 Task: Use the formula "LOWER" in spreadsheet "Project portfolio".
Action: Mouse moved to (668, 80)
Screenshot: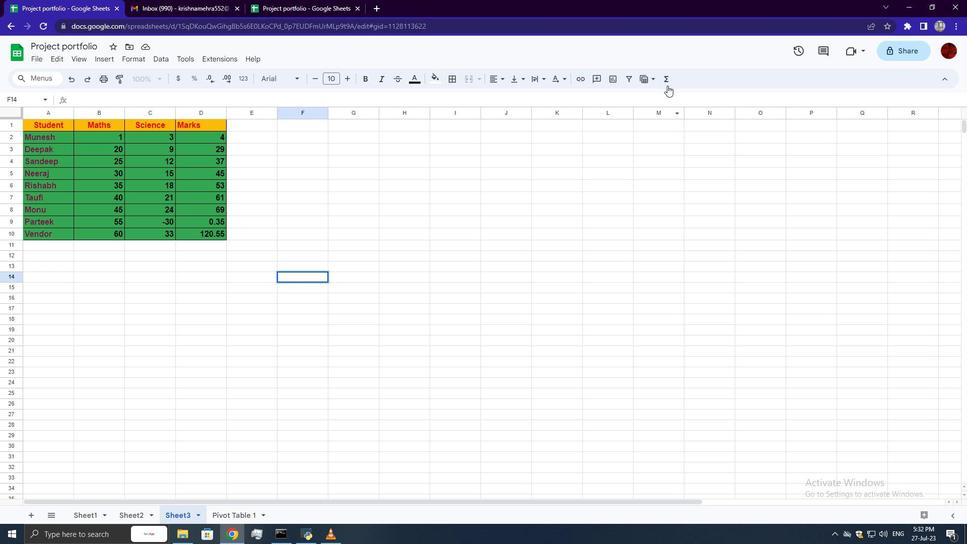 
Action: Mouse pressed left at (668, 80)
Screenshot: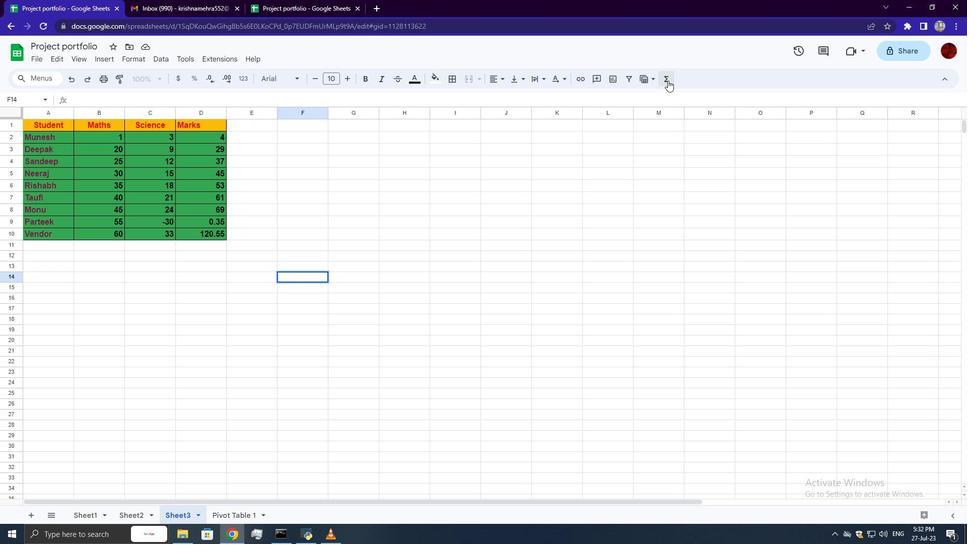 
Action: Mouse moved to (818, 190)
Screenshot: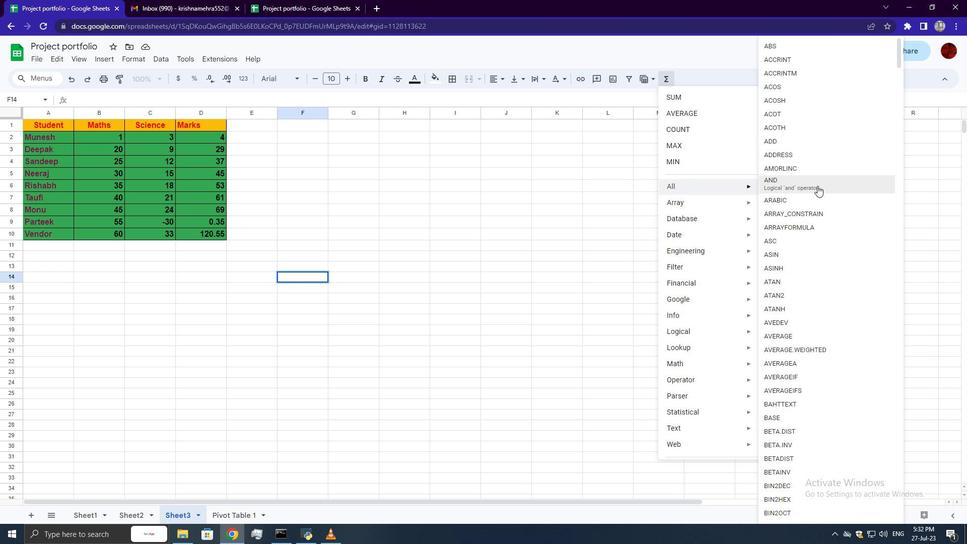 
Action: Mouse scrolled (818, 189) with delta (0, 0)
Screenshot: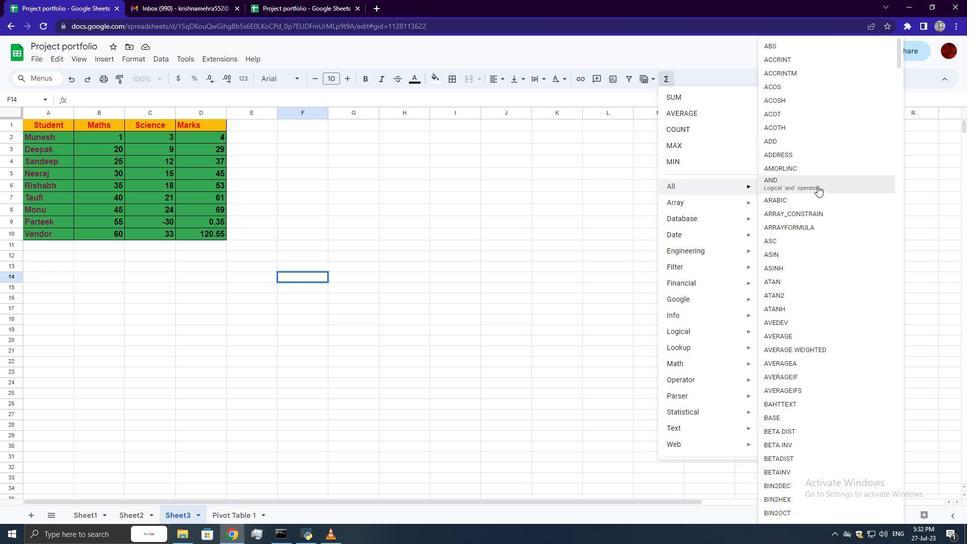 
Action: Mouse moved to (818, 193)
Screenshot: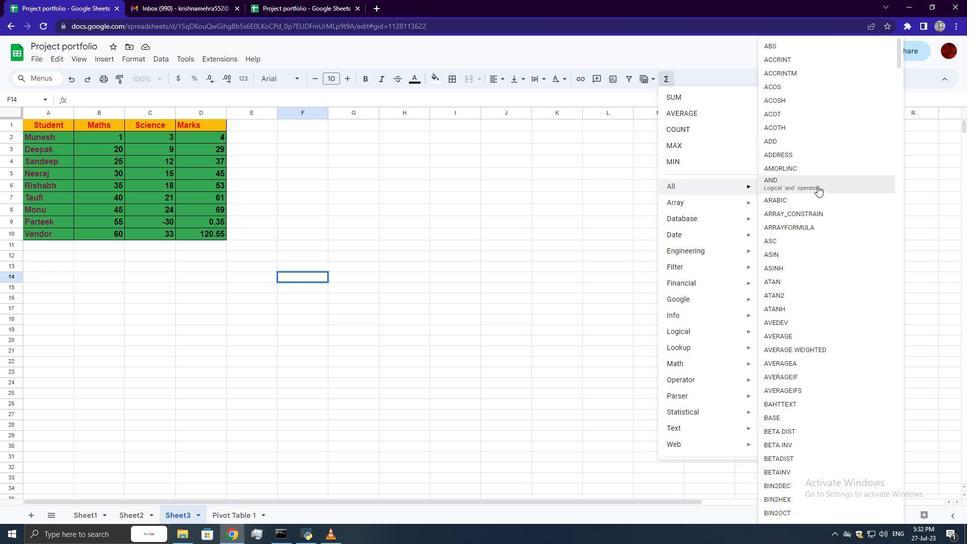 
Action: Mouse scrolled (818, 193) with delta (0, 0)
Screenshot: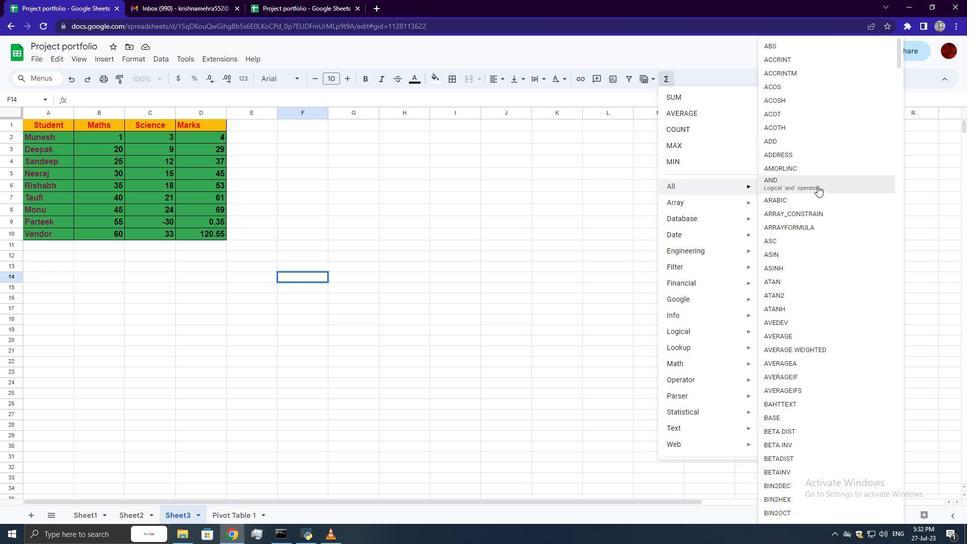 
Action: Mouse scrolled (818, 193) with delta (0, 0)
Screenshot: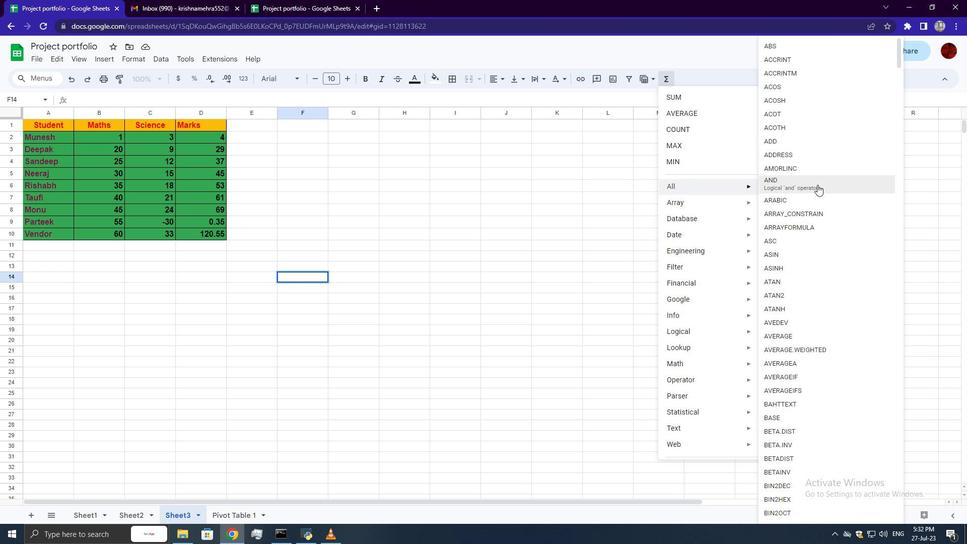 
Action: Mouse scrolled (818, 193) with delta (0, 0)
Screenshot: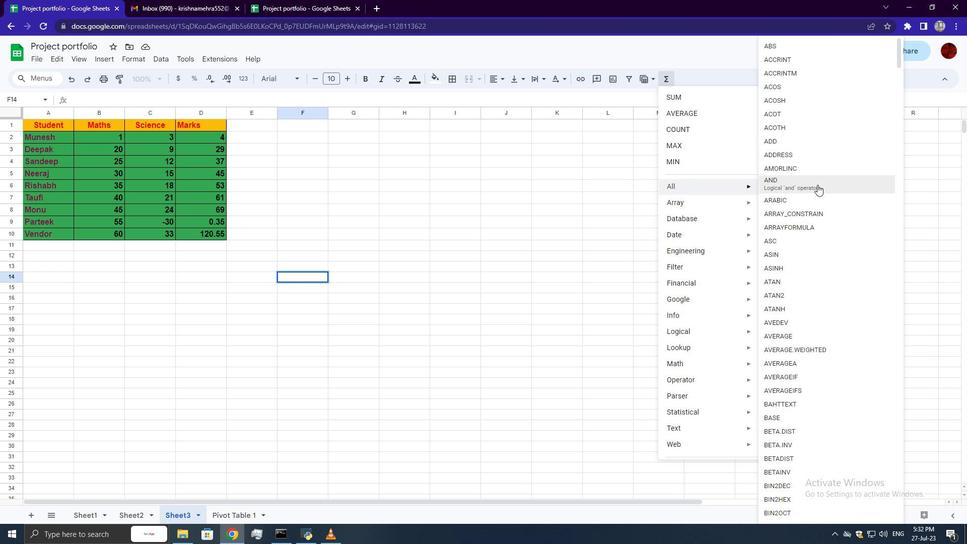 
Action: Mouse scrolled (818, 193) with delta (0, 0)
Screenshot: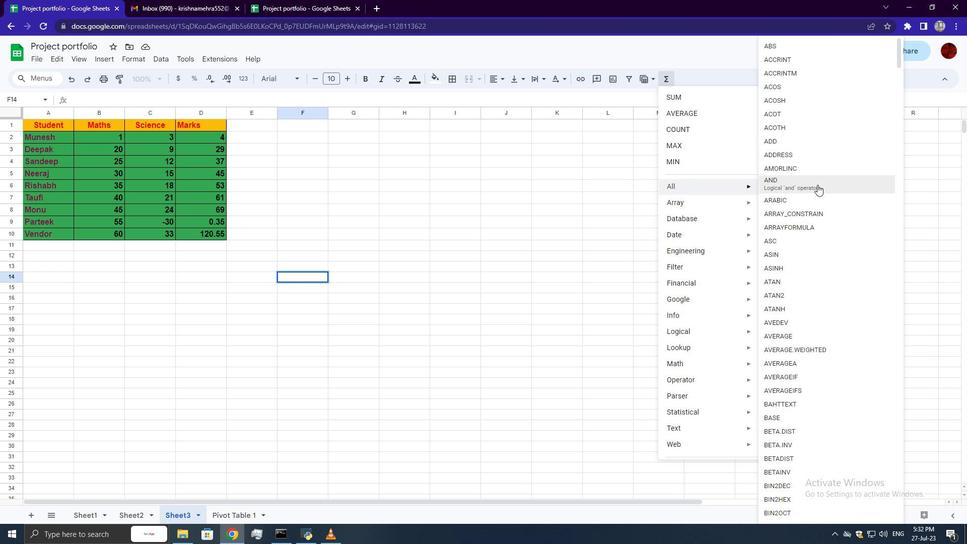 
Action: Mouse moved to (818, 194)
Screenshot: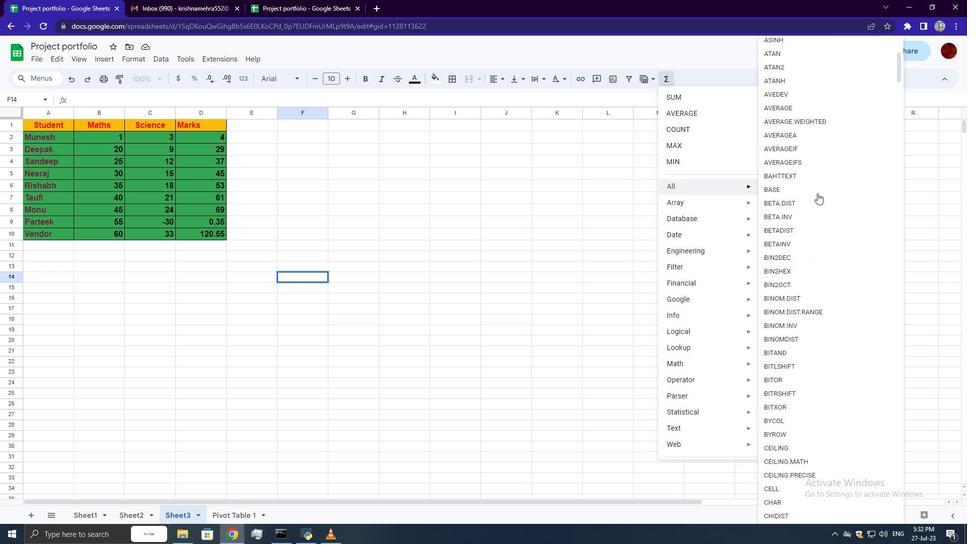 
Action: Mouse scrolled (818, 194) with delta (0, 0)
Screenshot: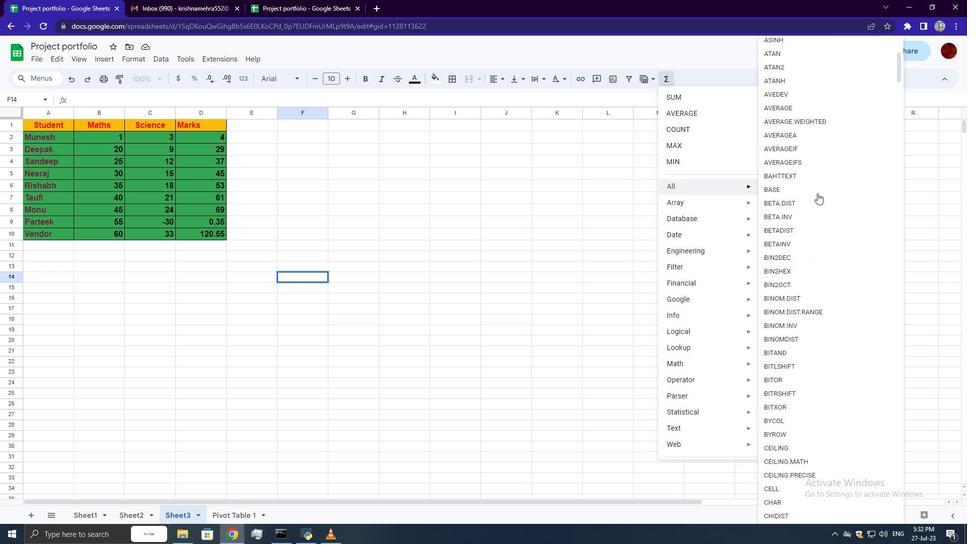 
Action: Mouse scrolled (818, 194) with delta (0, 0)
Screenshot: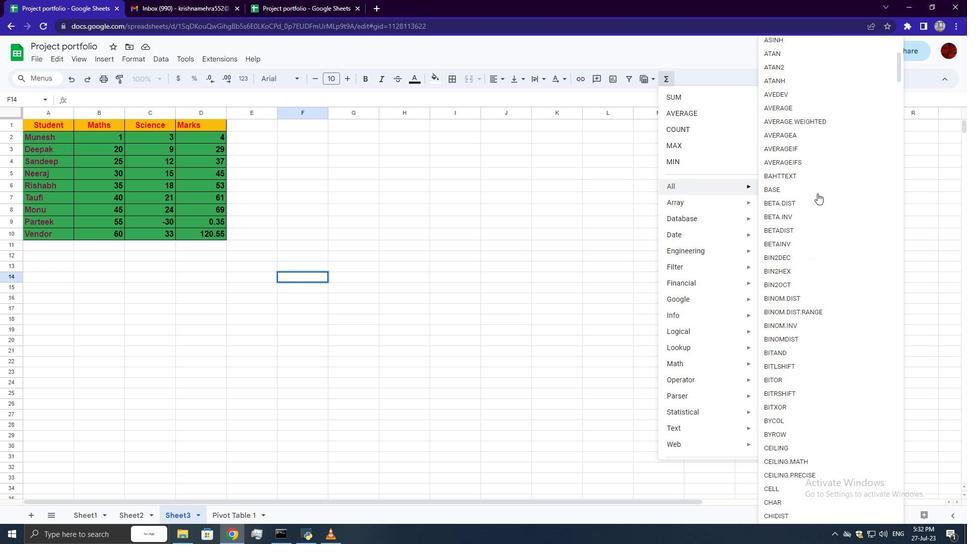 
Action: Mouse scrolled (818, 194) with delta (0, 0)
Screenshot: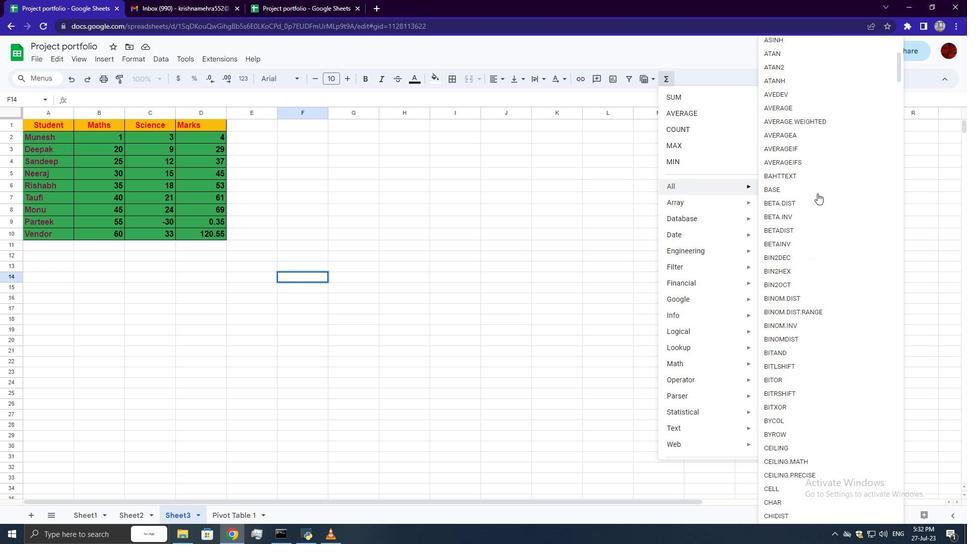 
Action: Mouse scrolled (818, 194) with delta (0, 0)
Screenshot: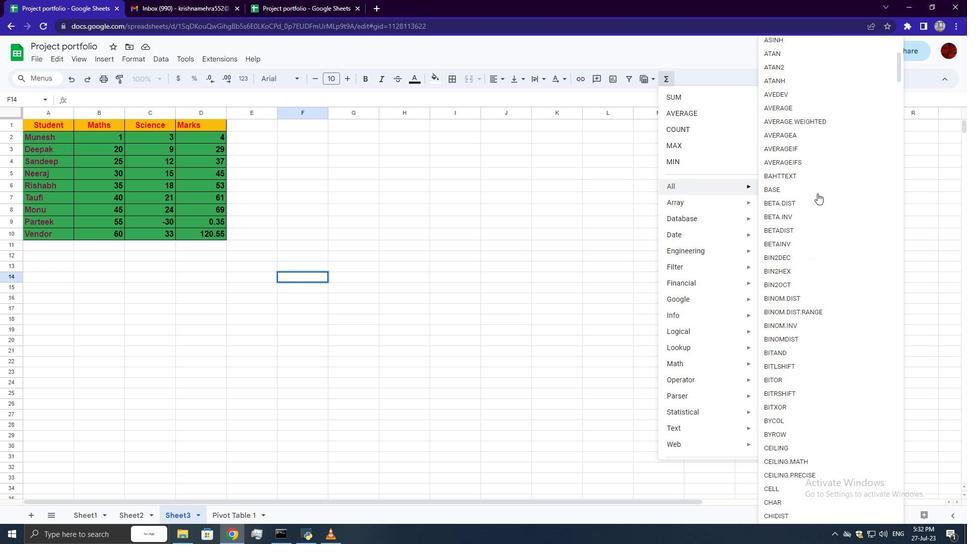 
Action: Mouse scrolled (818, 194) with delta (0, 0)
Screenshot: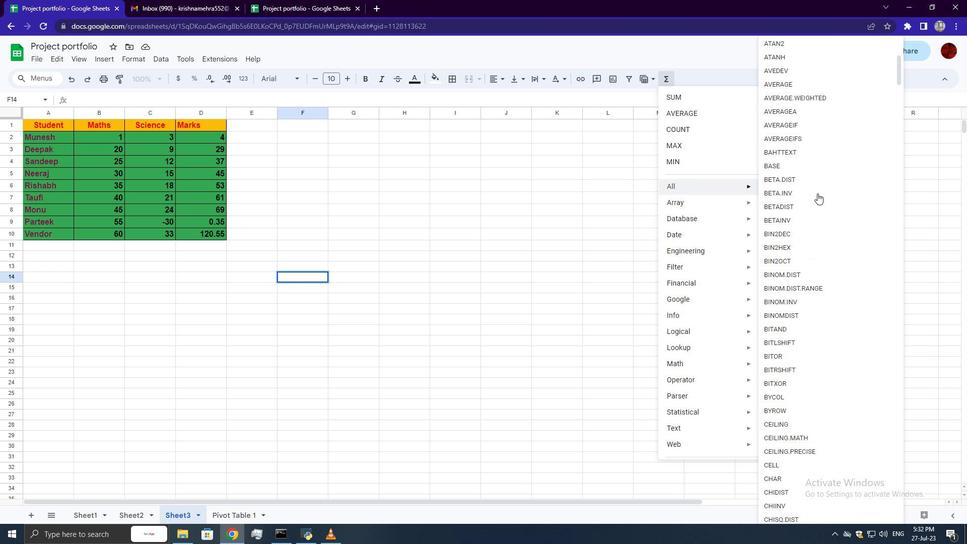 
Action: Mouse scrolled (818, 194) with delta (0, 0)
Screenshot: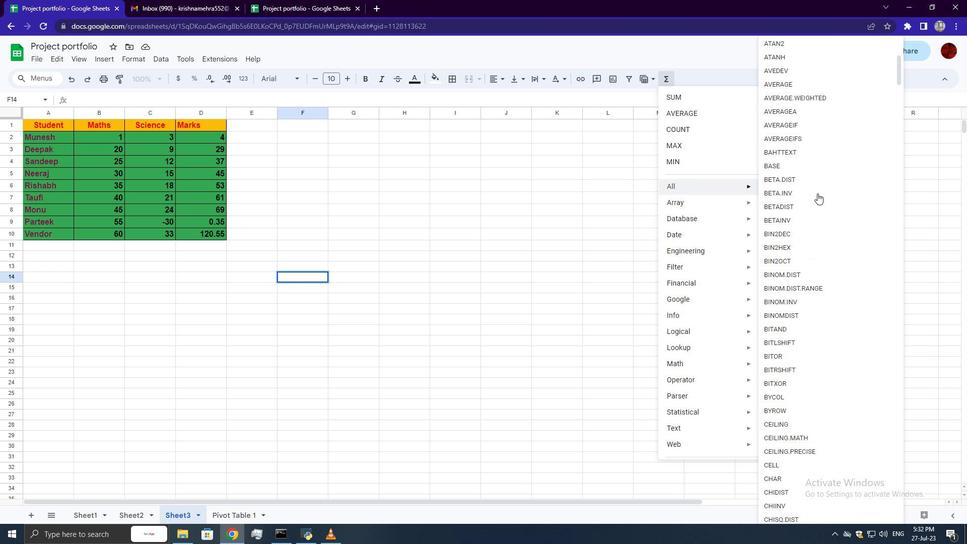 
Action: Mouse moved to (818, 201)
Screenshot: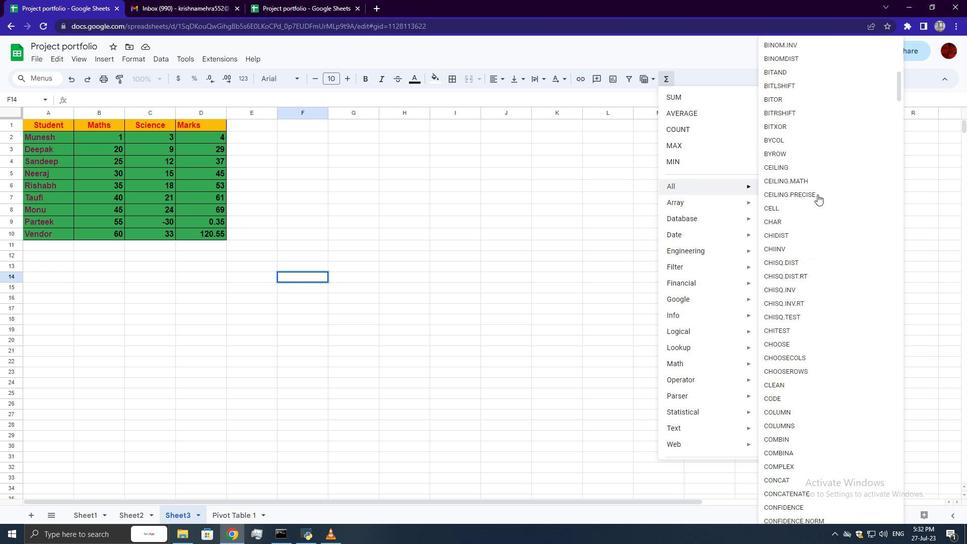 
Action: Mouse scrolled (818, 200) with delta (0, 0)
Screenshot: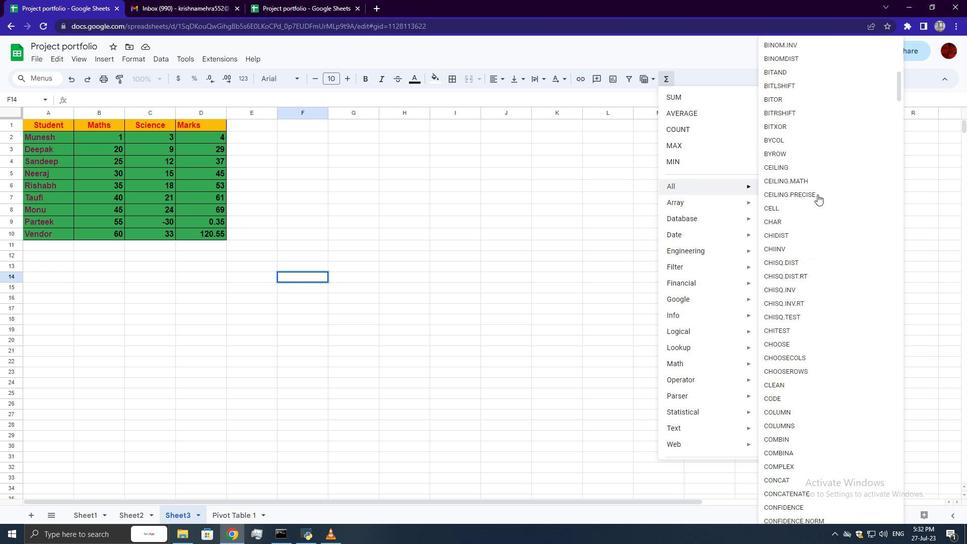 
Action: Mouse scrolled (818, 200) with delta (0, 0)
Screenshot: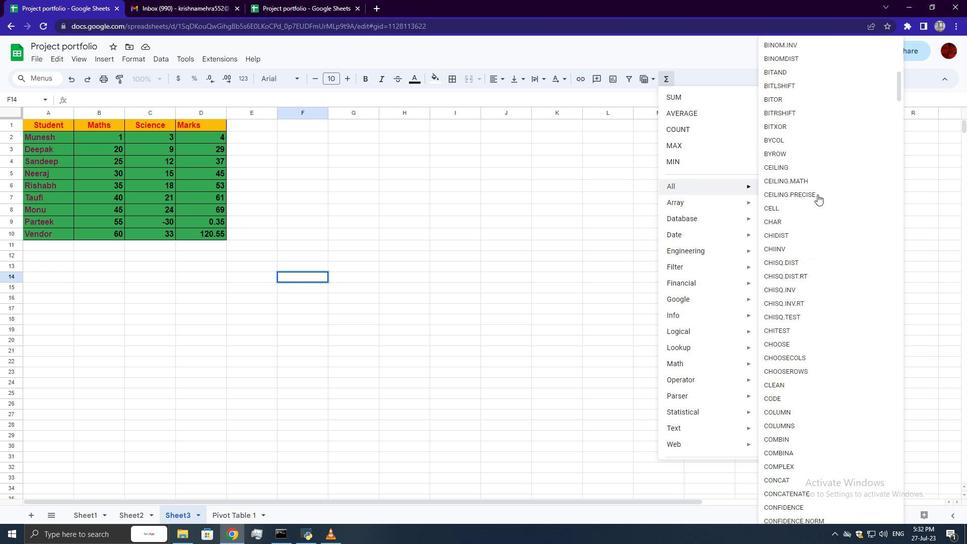 
Action: Mouse scrolled (818, 200) with delta (0, 0)
Screenshot: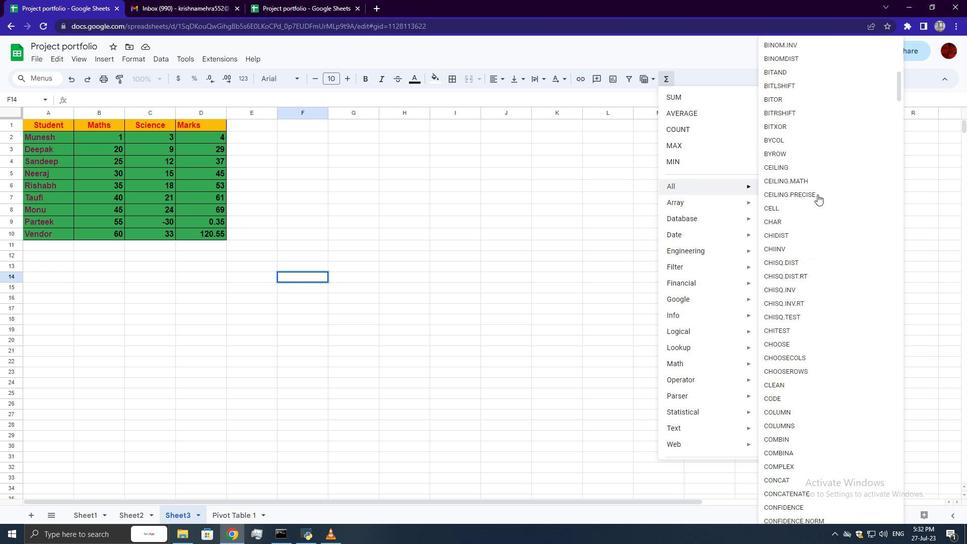 
Action: Mouse scrolled (818, 200) with delta (0, 0)
Screenshot: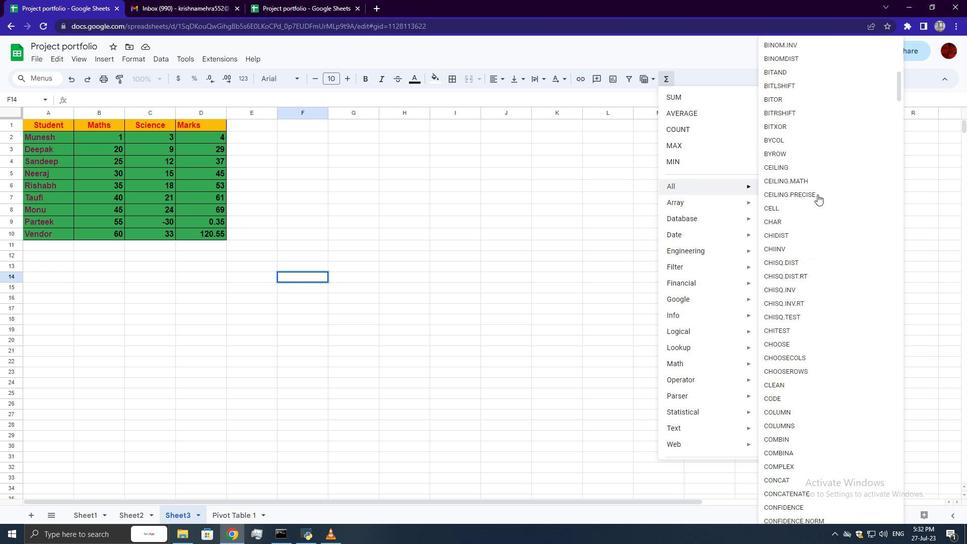 
Action: Mouse scrolled (818, 200) with delta (0, 0)
Screenshot: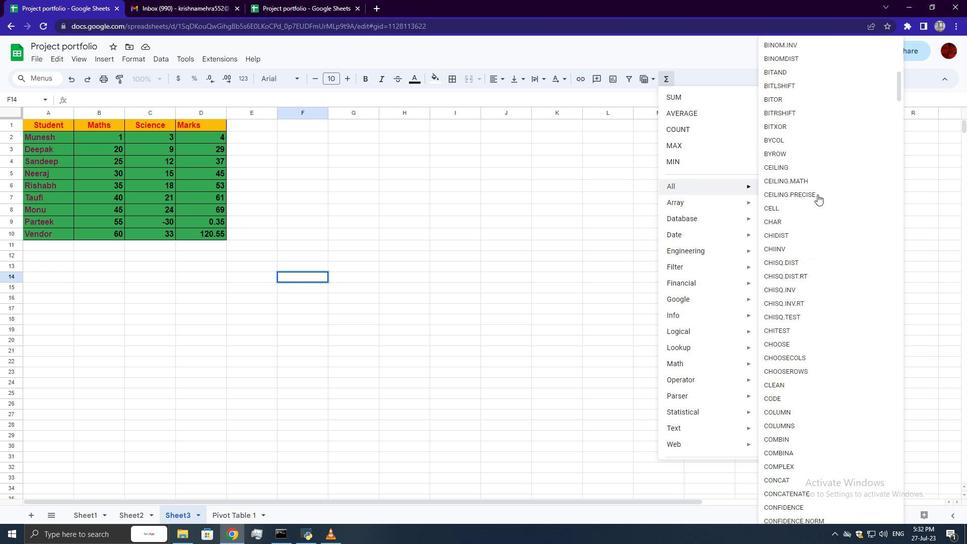
Action: Mouse scrolled (818, 200) with delta (0, 0)
Screenshot: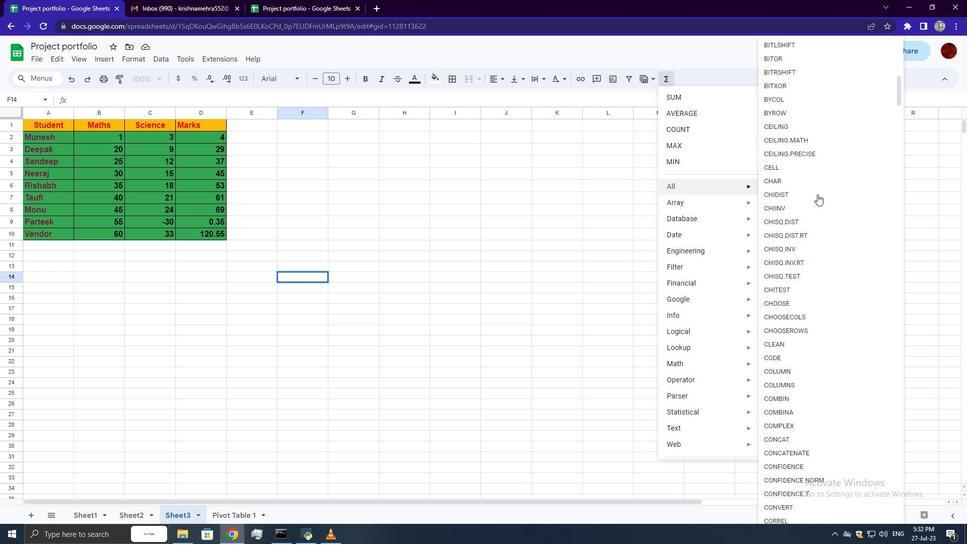 
Action: Mouse moved to (818, 204)
Screenshot: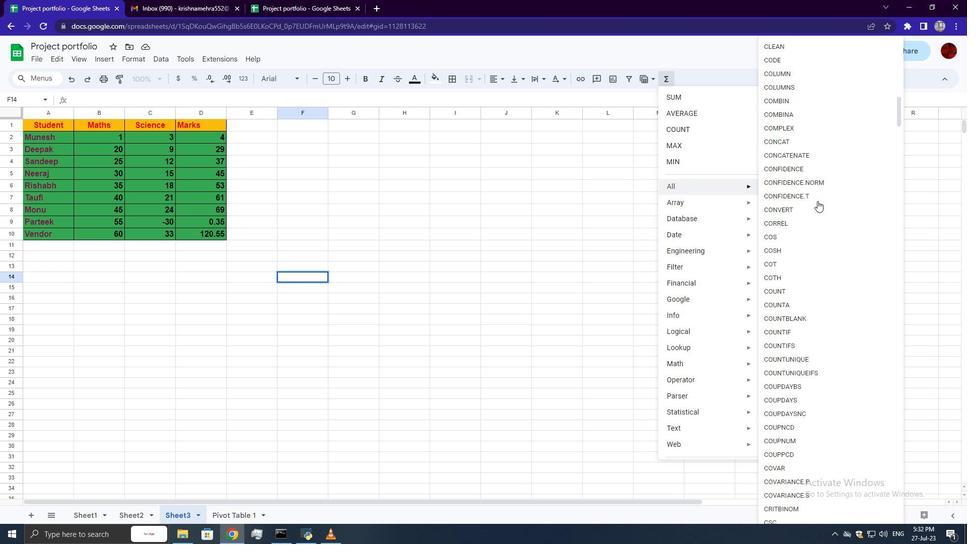 
Action: Mouse scrolled (818, 203) with delta (0, 0)
Screenshot: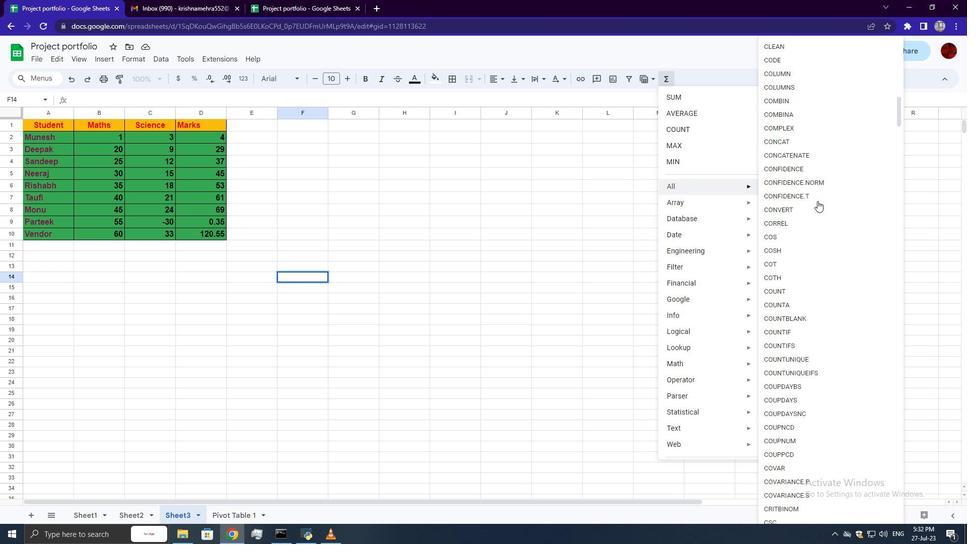 
Action: Mouse scrolled (818, 203) with delta (0, 0)
Screenshot: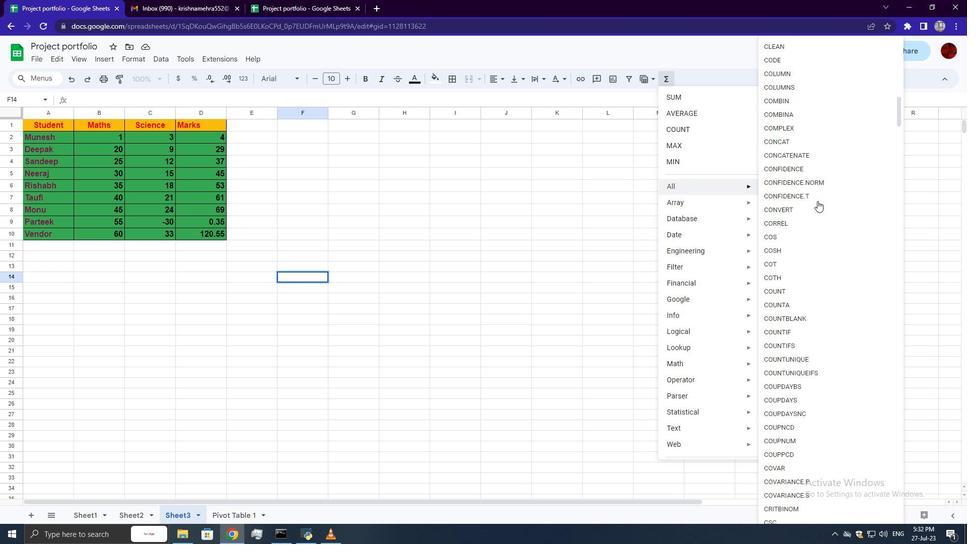 
Action: Mouse scrolled (818, 203) with delta (0, 0)
Screenshot: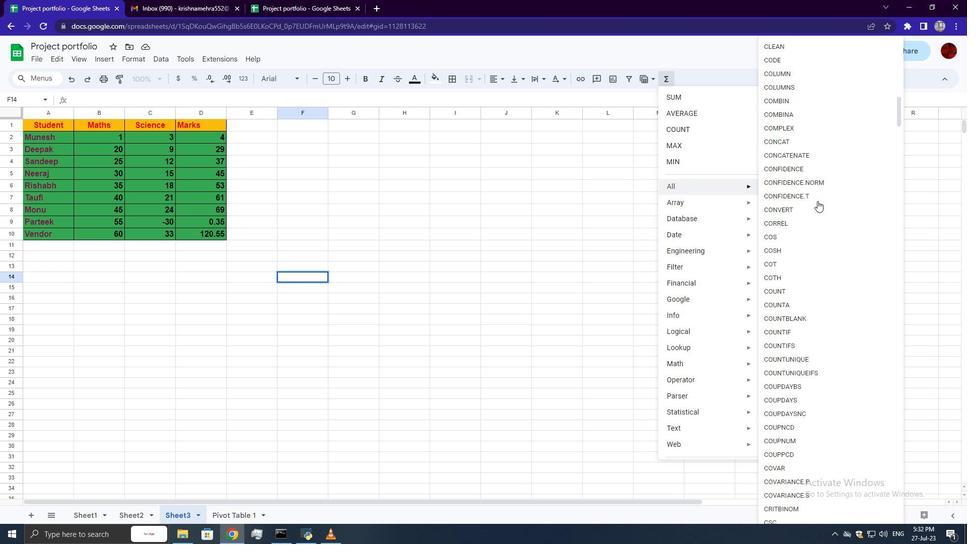 
Action: Mouse scrolled (818, 203) with delta (0, 0)
Screenshot: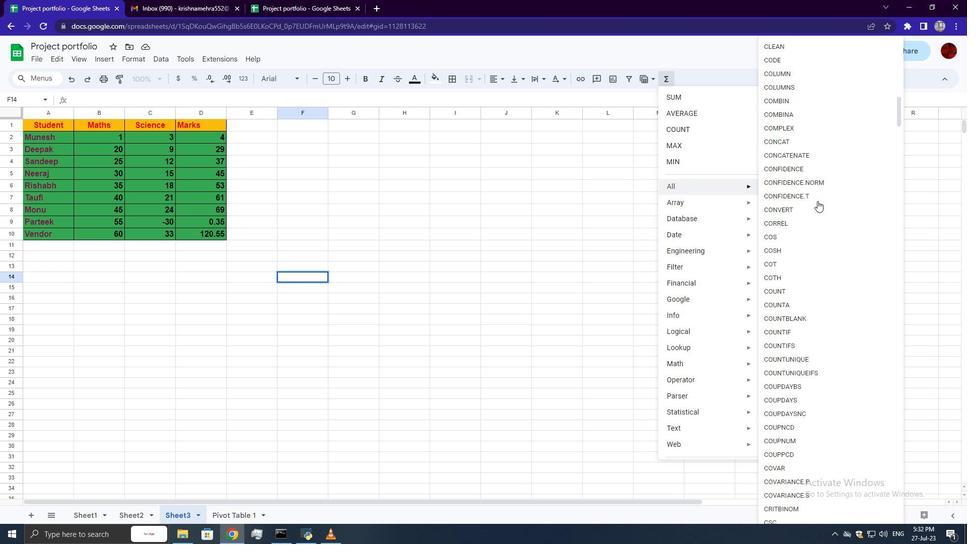 
Action: Mouse scrolled (818, 203) with delta (0, 0)
Screenshot: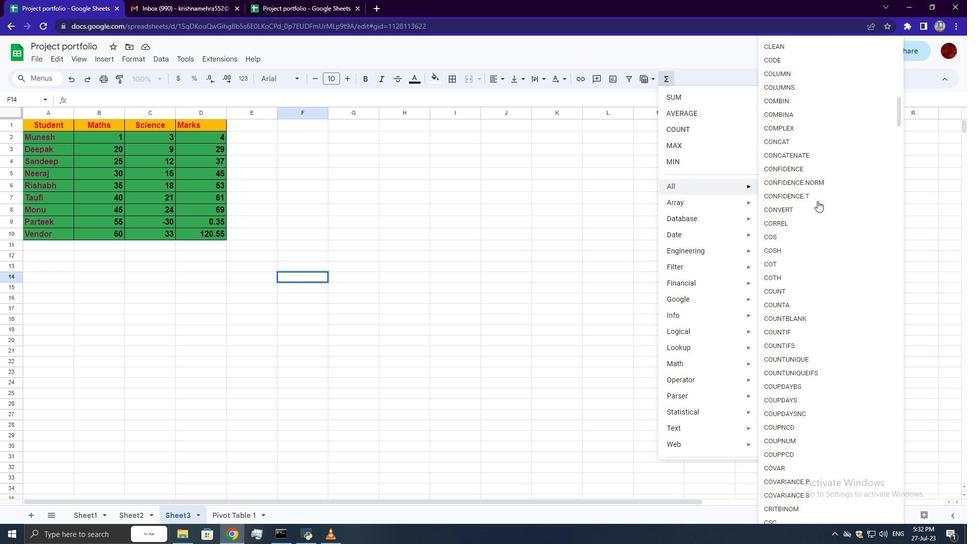 
Action: Mouse moved to (818, 204)
Screenshot: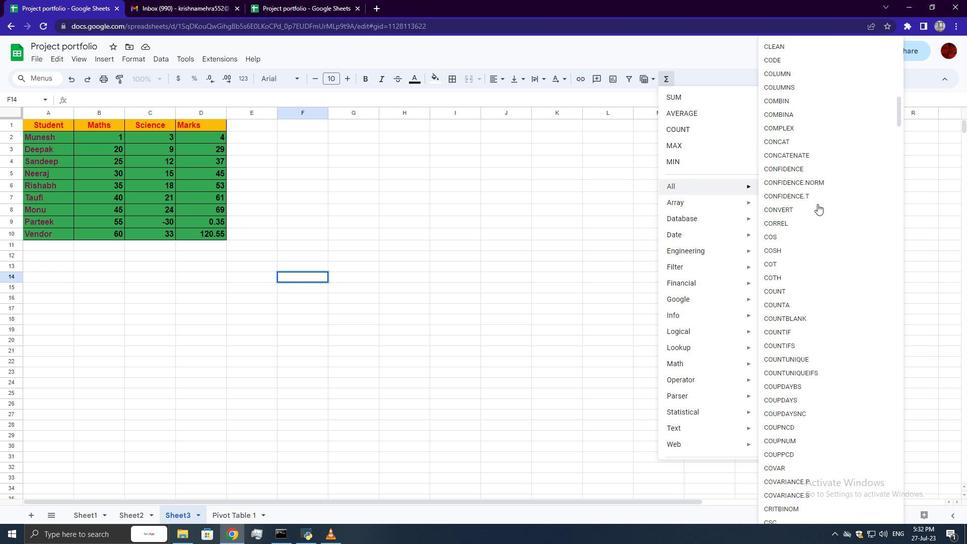 
Action: Mouse scrolled (818, 204) with delta (0, 0)
Screenshot: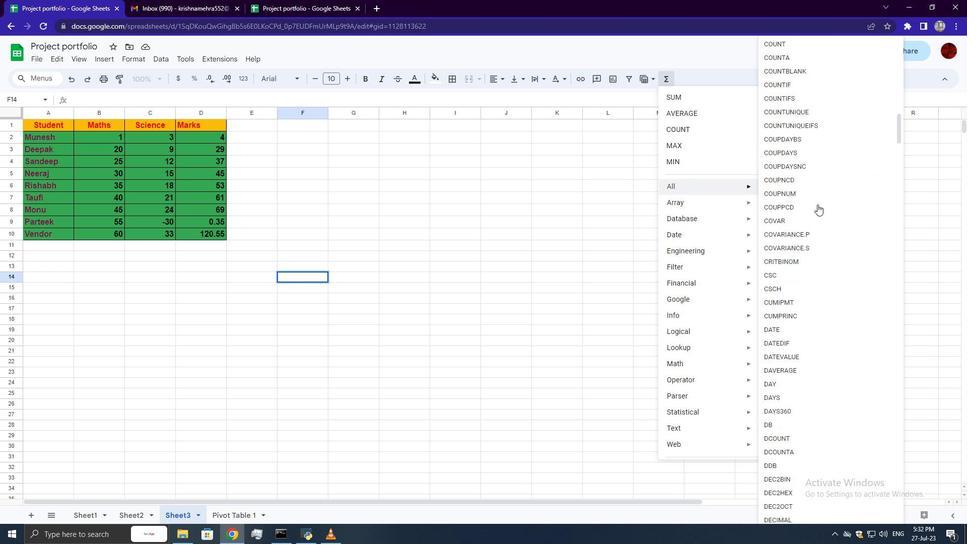 
Action: Mouse scrolled (818, 204) with delta (0, 0)
Screenshot: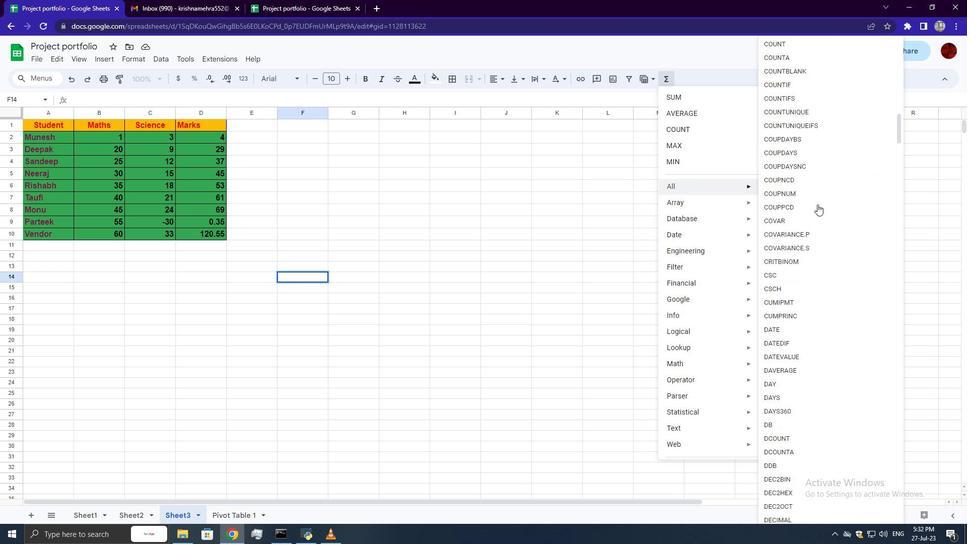 
Action: Mouse scrolled (818, 204) with delta (0, 0)
Screenshot: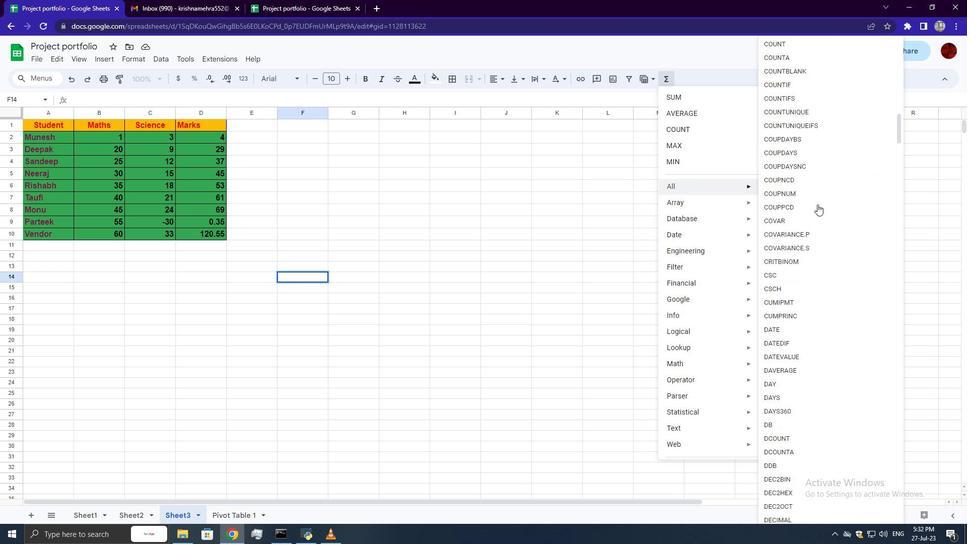
Action: Mouse scrolled (818, 204) with delta (0, 0)
Screenshot: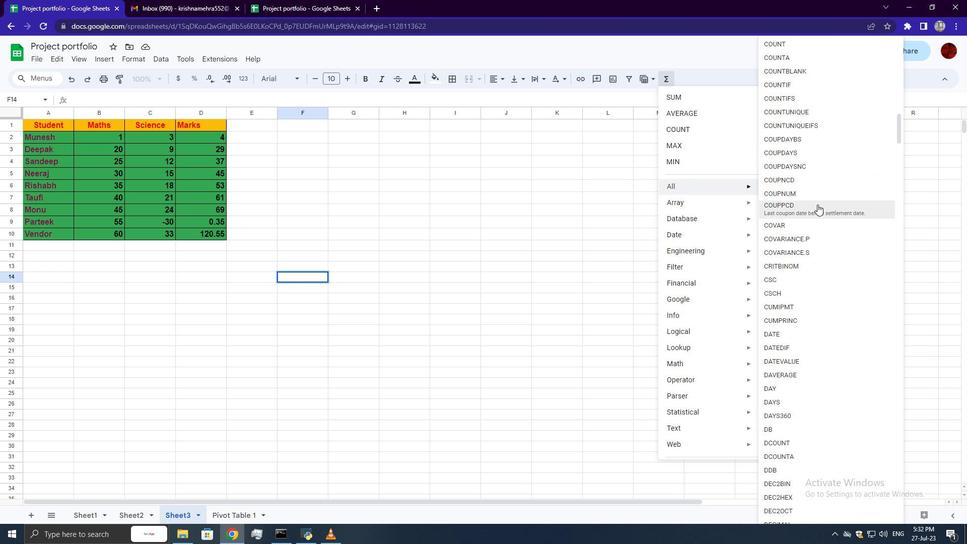 
Action: Mouse scrolled (818, 204) with delta (0, 0)
Screenshot: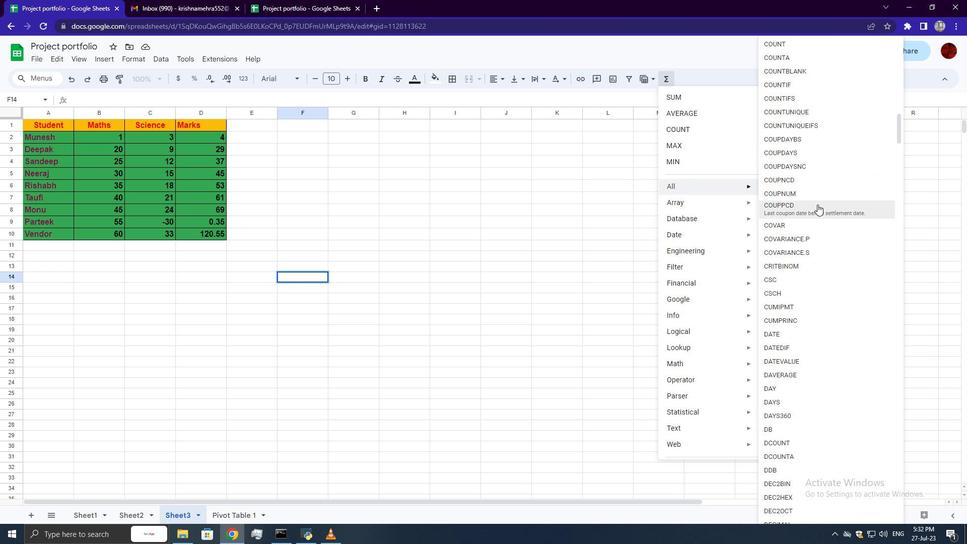 
Action: Mouse scrolled (818, 204) with delta (0, 0)
Screenshot: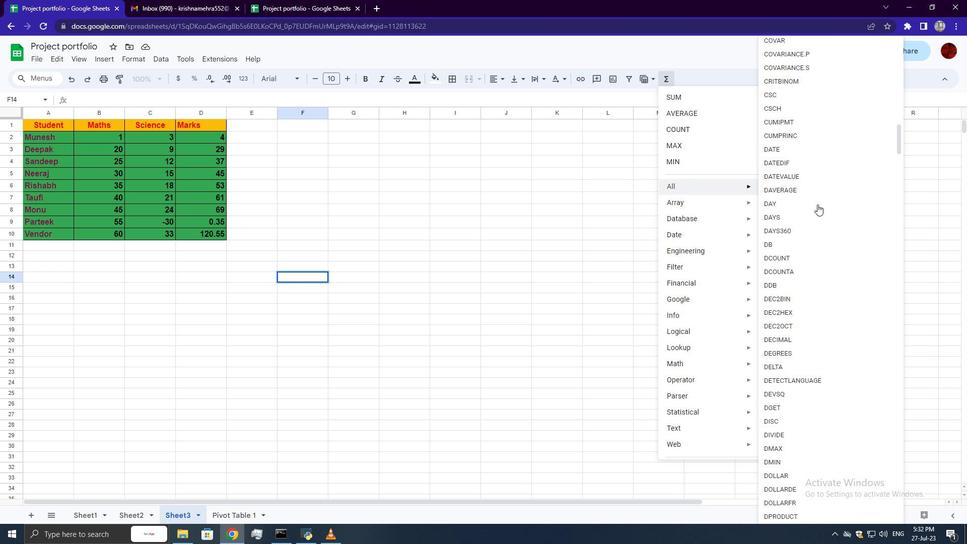 
Action: Mouse scrolled (818, 204) with delta (0, 0)
Screenshot: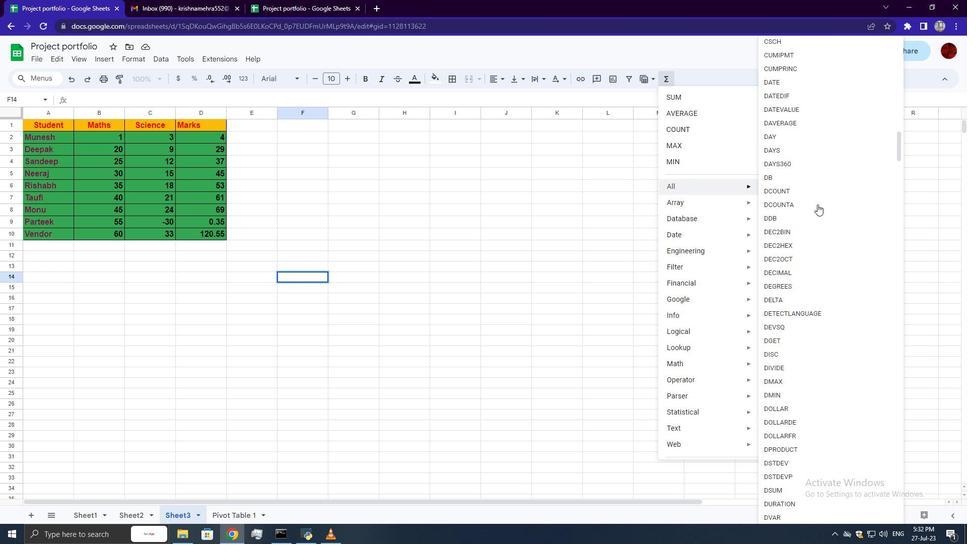 
Action: Mouse scrolled (818, 204) with delta (0, 0)
Screenshot: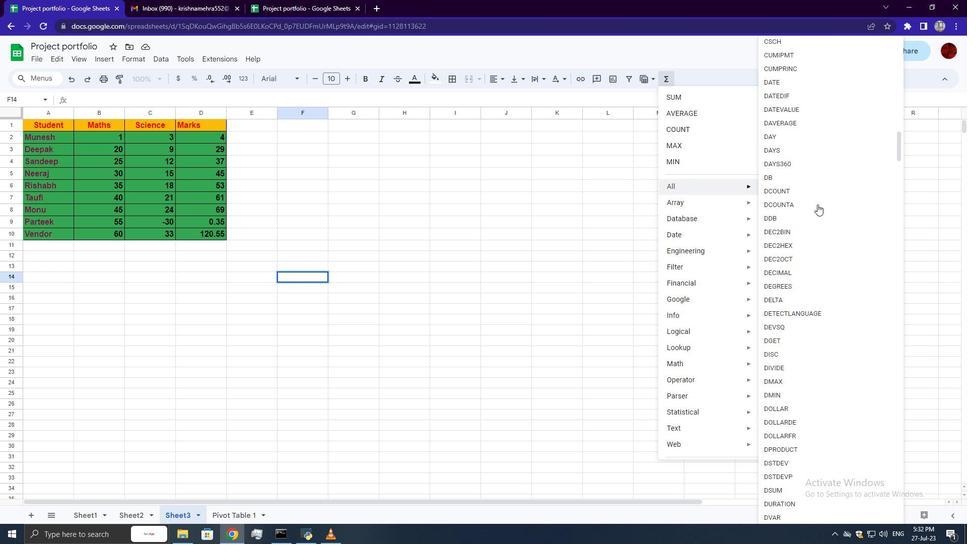 
Action: Mouse scrolled (818, 204) with delta (0, 0)
Screenshot: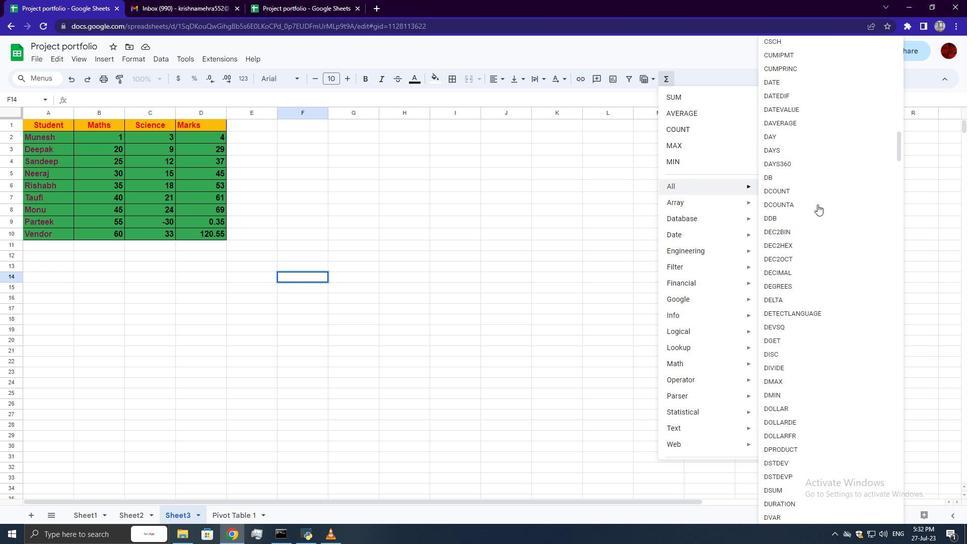 
Action: Mouse scrolled (818, 204) with delta (0, 0)
Screenshot: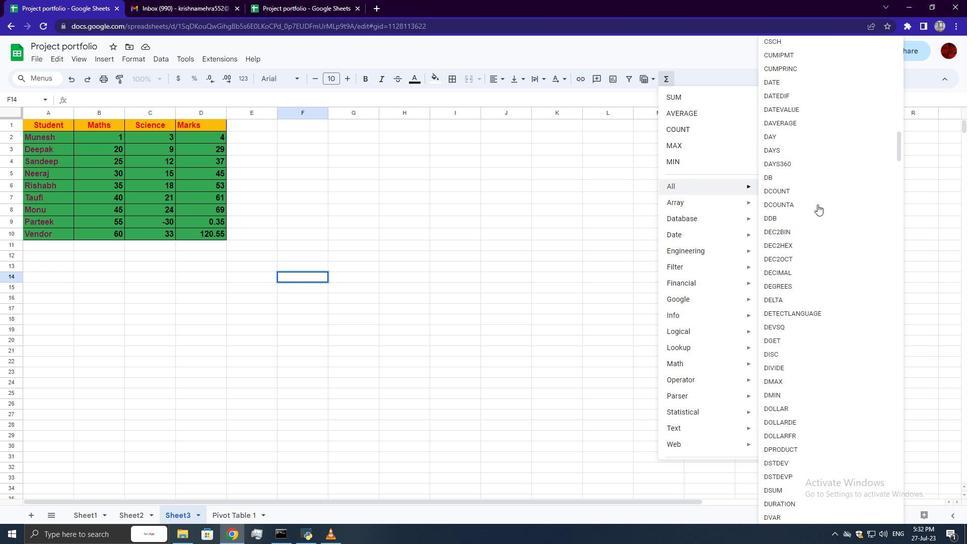 
Action: Mouse scrolled (818, 204) with delta (0, 0)
Screenshot: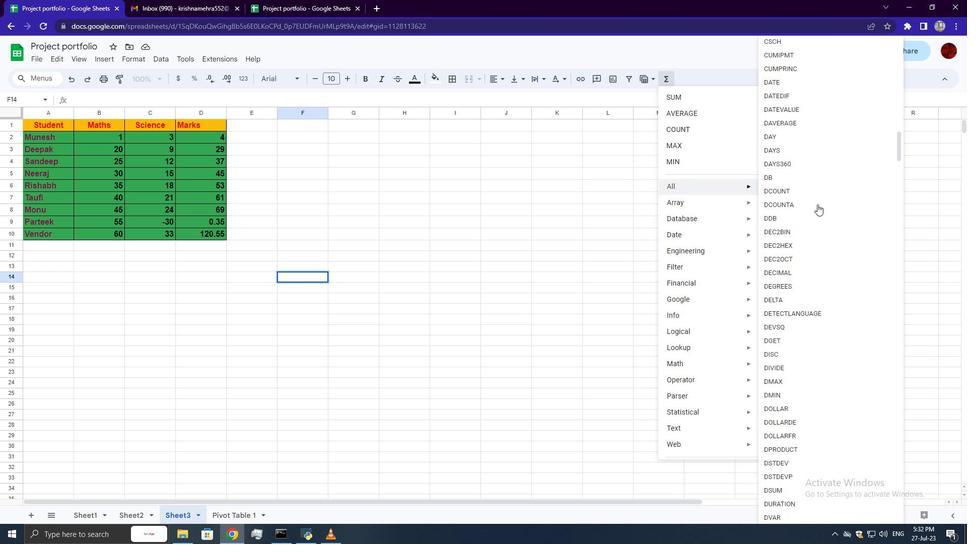 
Action: Mouse scrolled (818, 204) with delta (0, 0)
Screenshot: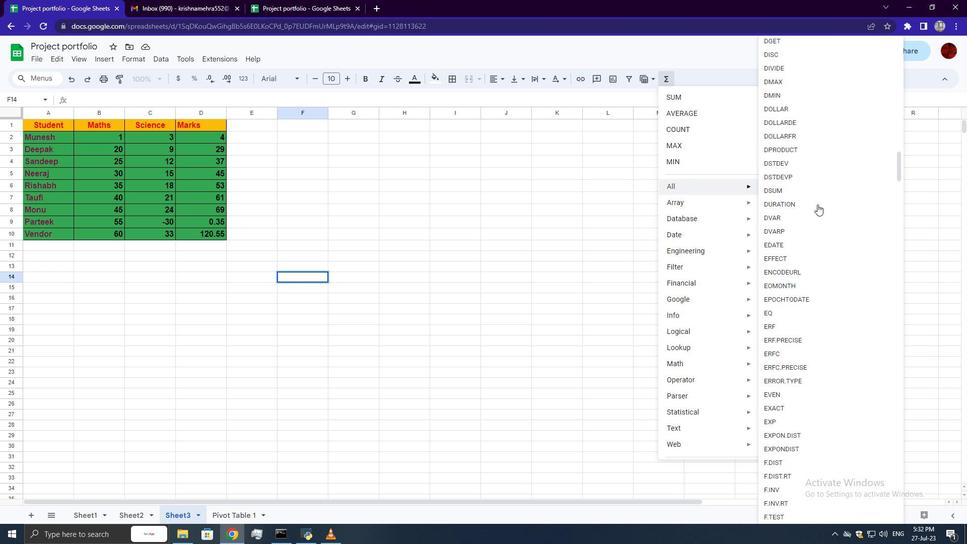 
Action: Mouse scrolled (818, 204) with delta (0, 0)
Screenshot: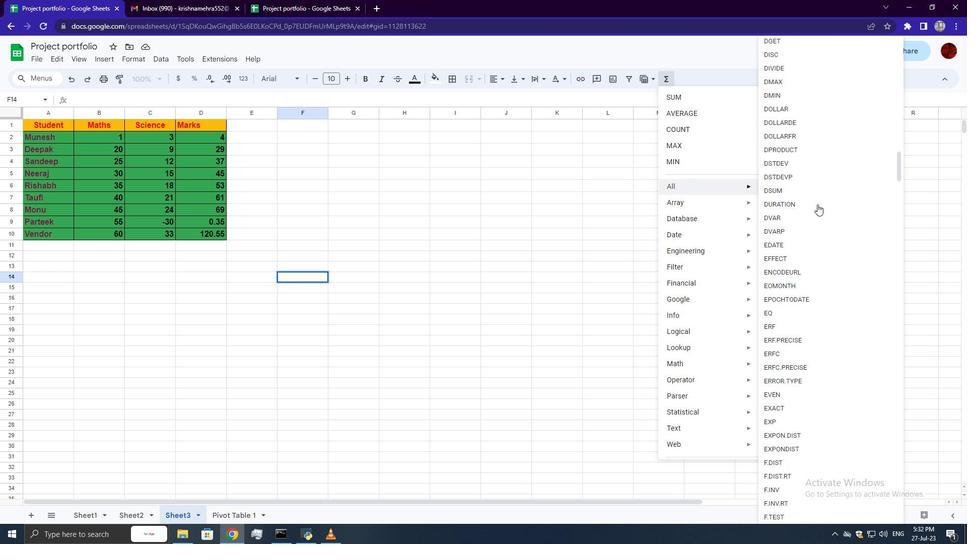 
Action: Mouse scrolled (818, 204) with delta (0, 0)
Screenshot: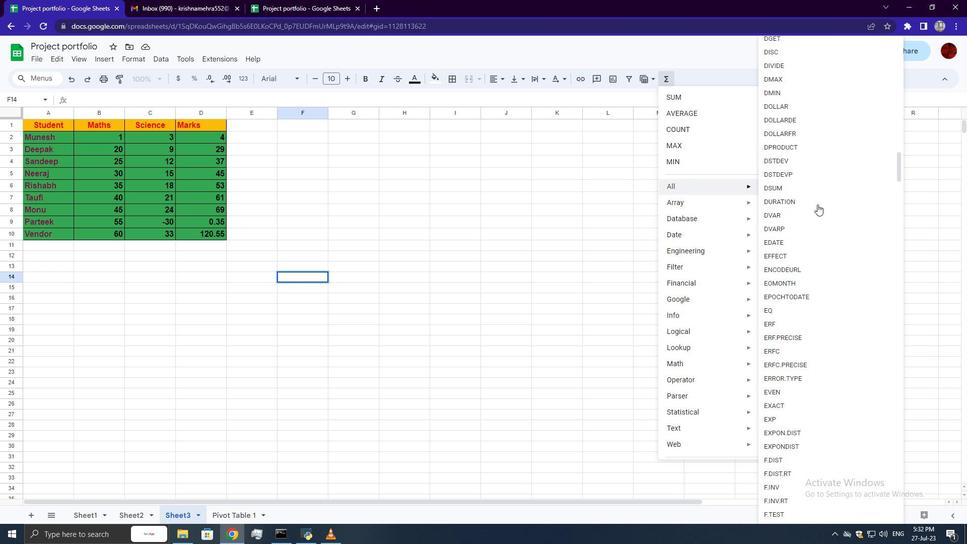 
Action: Mouse scrolled (818, 204) with delta (0, 0)
Screenshot: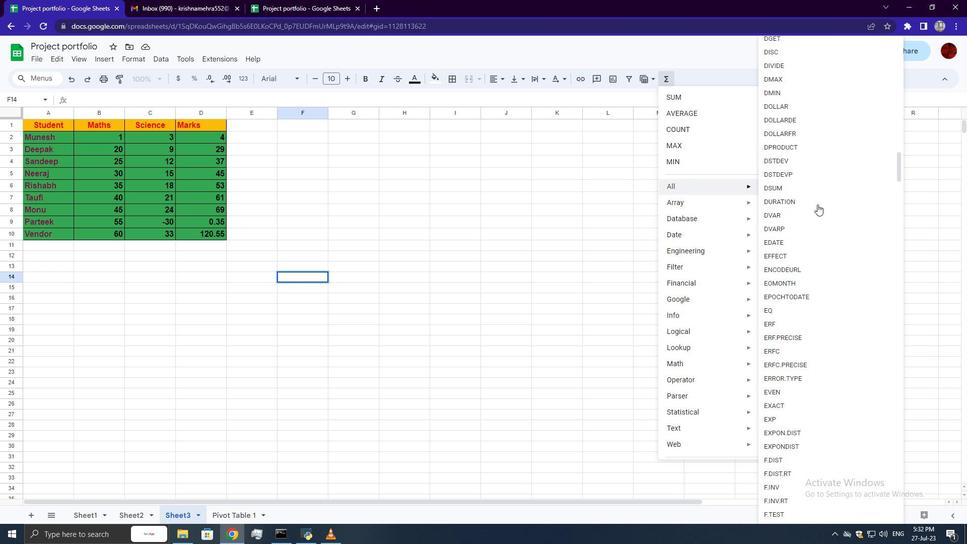 
Action: Mouse scrolled (818, 204) with delta (0, 0)
Screenshot: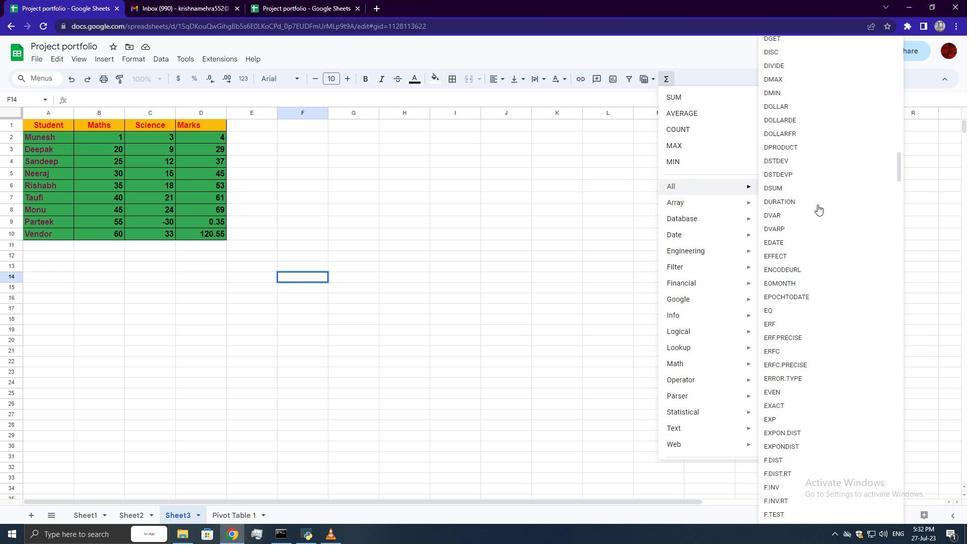 
Action: Mouse scrolled (818, 204) with delta (0, 0)
Screenshot: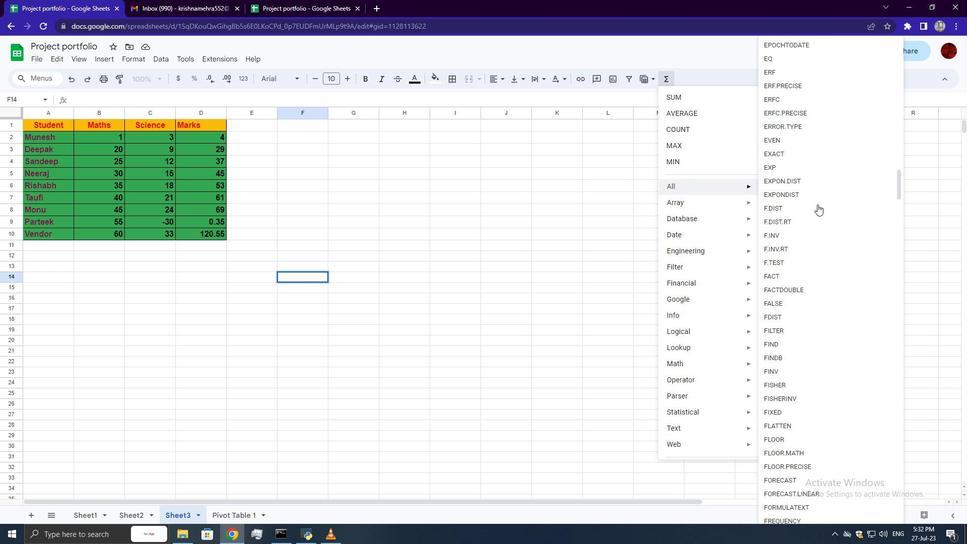 
Action: Mouse scrolled (818, 204) with delta (0, 0)
Screenshot: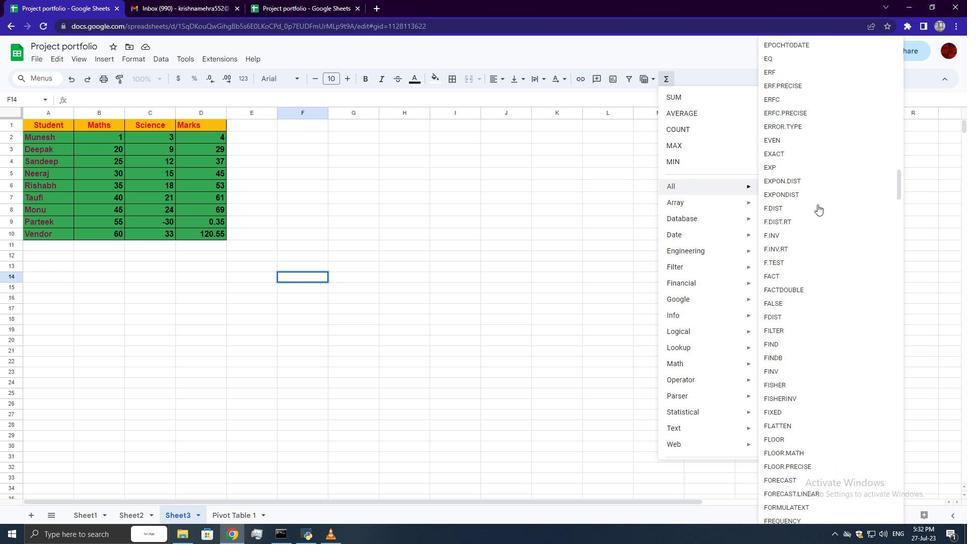 
Action: Mouse scrolled (818, 204) with delta (0, 0)
Screenshot: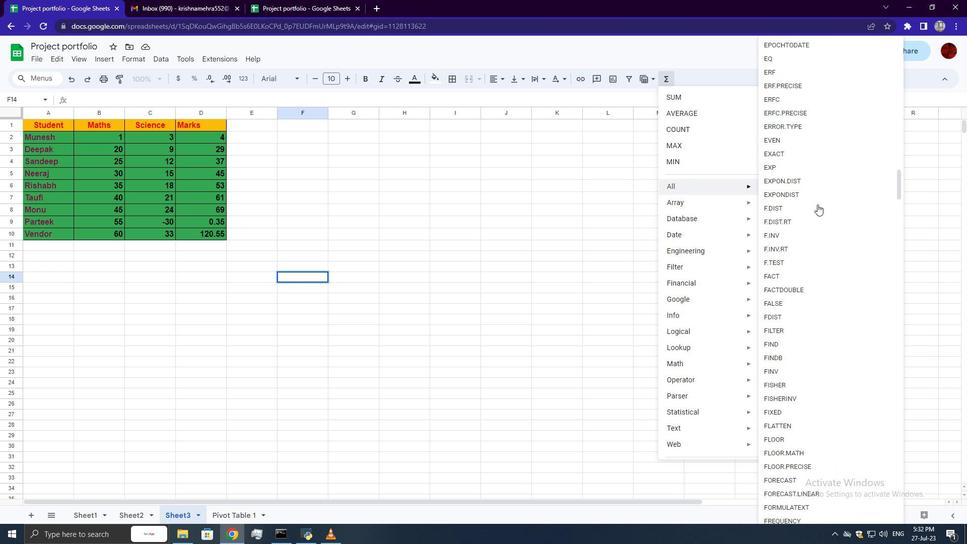 
Action: Mouse scrolled (818, 204) with delta (0, 0)
Screenshot: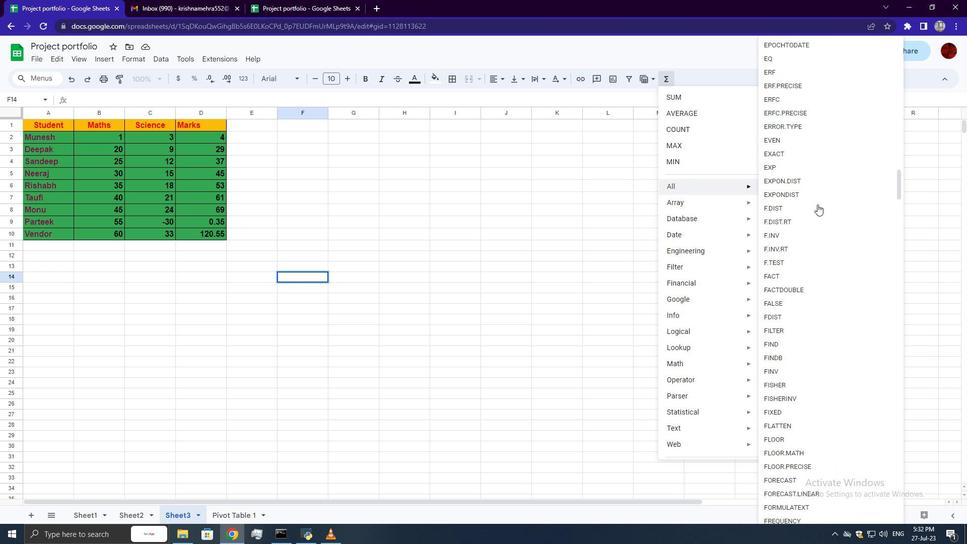 
Action: Mouse scrolled (818, 204) with delta (0, 0)
Screenshot: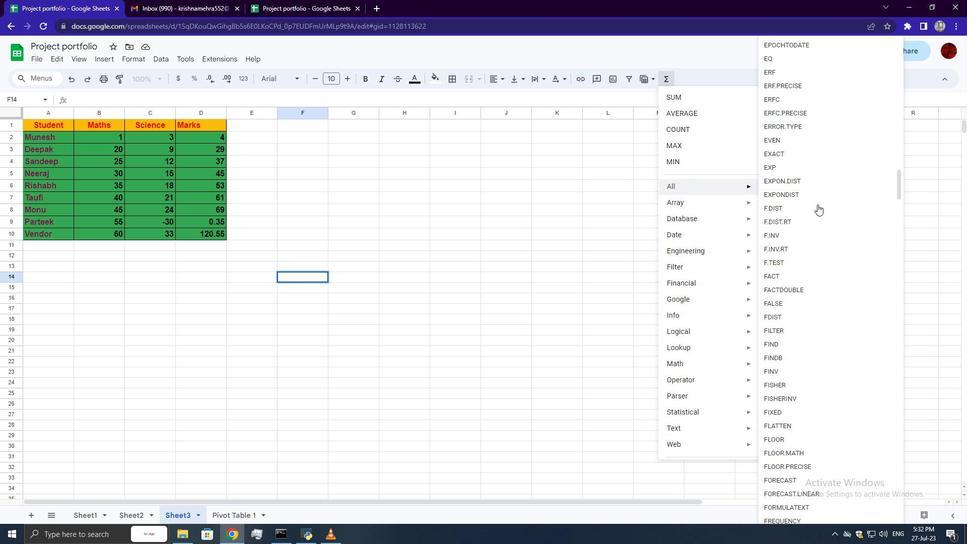 
Action: Mouse scrolled (818, 204) with delta (0, 0)
Screenshot: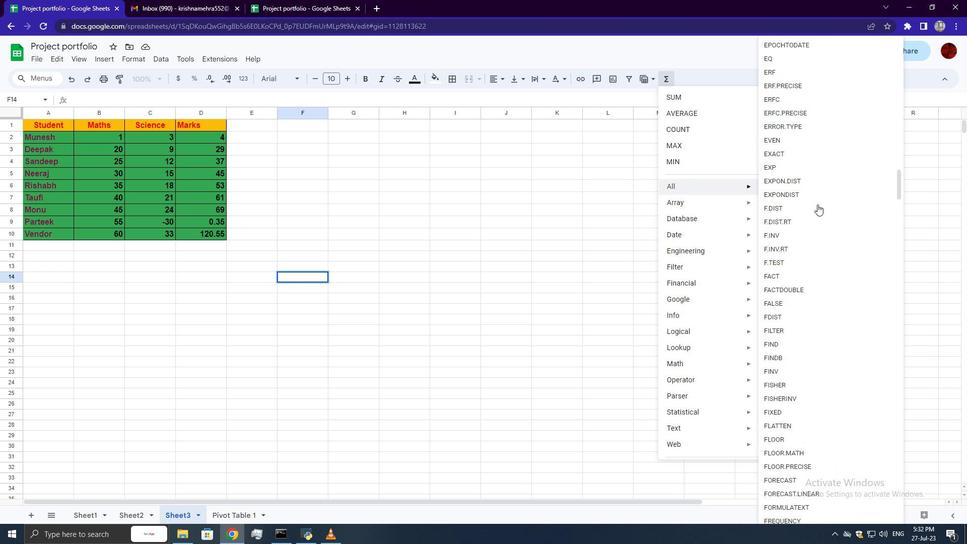 
Action: Mouse scrolled (818, 204) with delta (0, 0)
Screenshot: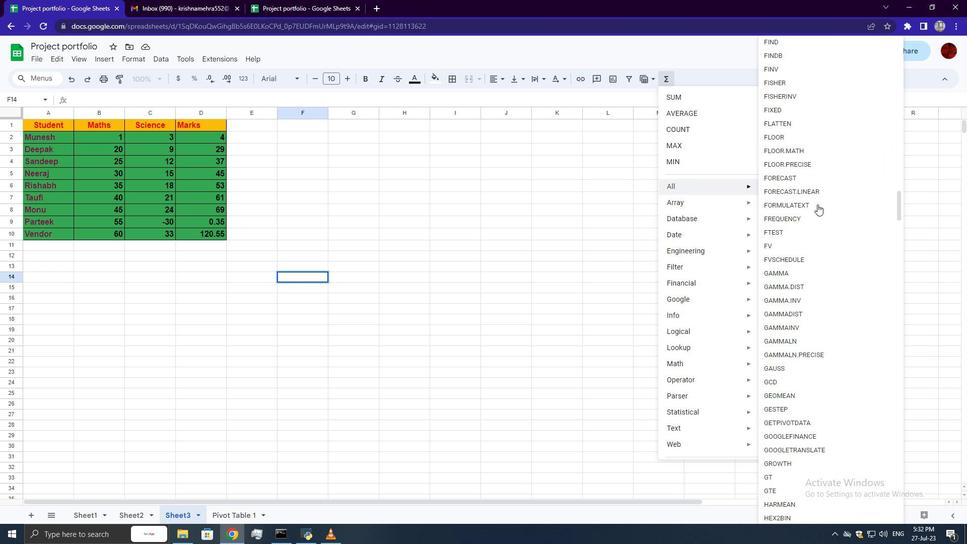 
Action: Mouse scrolled (818, 204) with delta (0, 0)
Screenshot: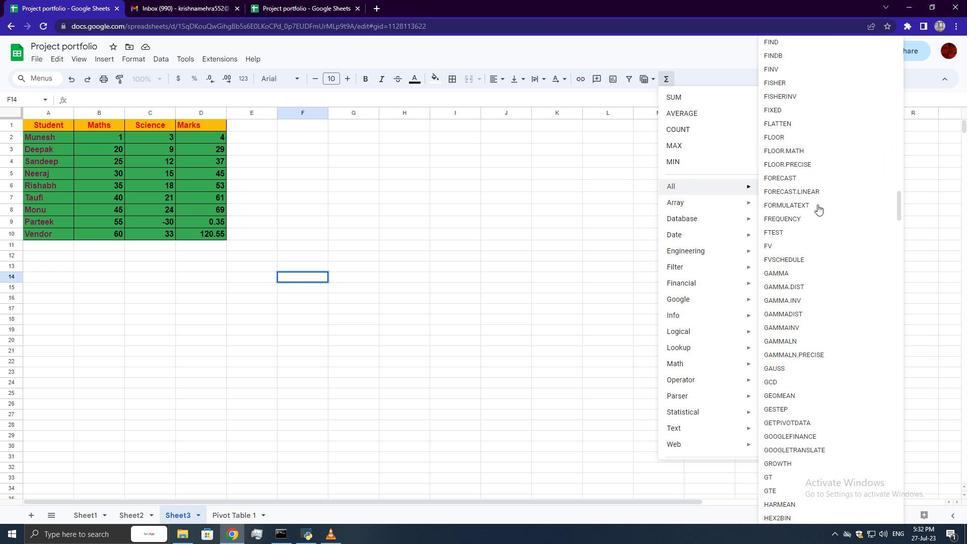 
Action: Mouse scrolled (818, 204) with delta (0, 0)
Screenshot: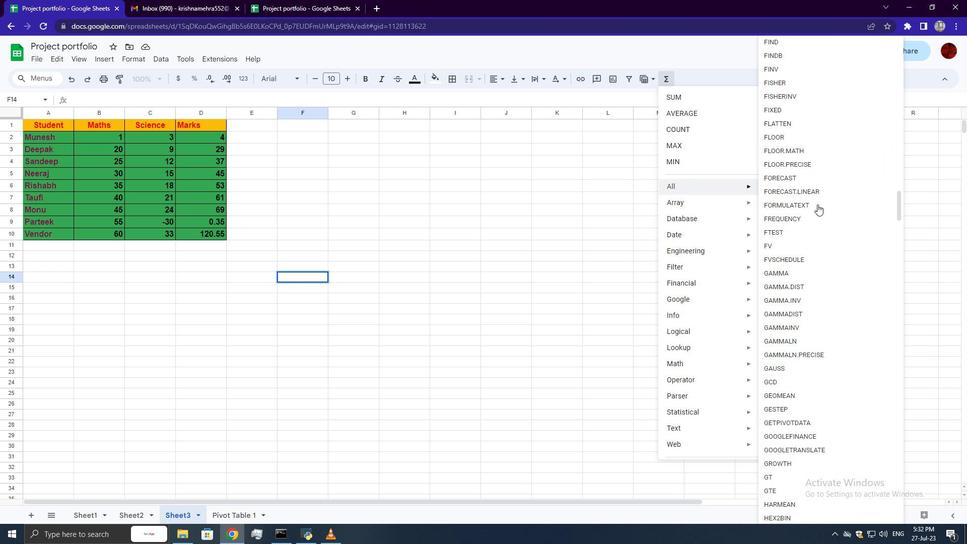 
Action: Mouse scrolled (818, 204) with delta (0, 0)
Screenshot: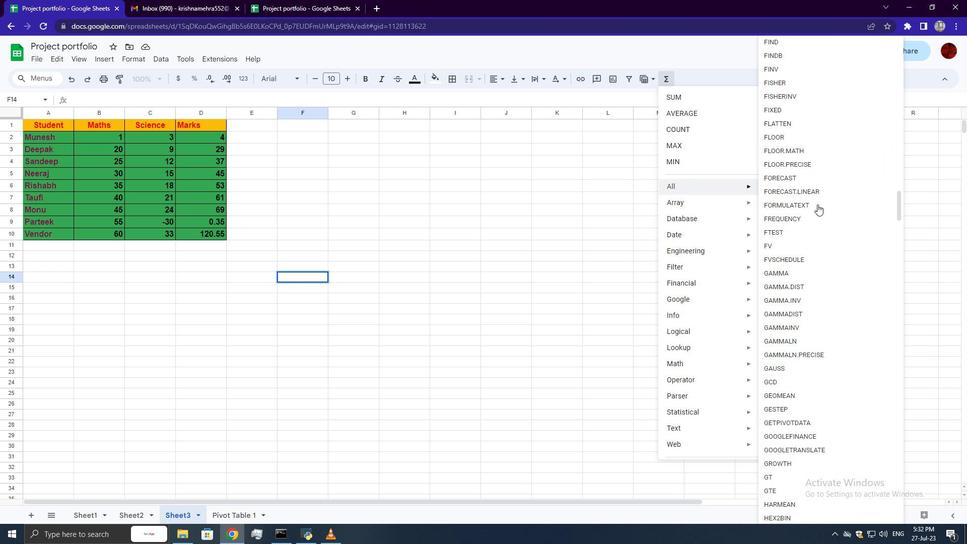 
Action: Mouse scrolled (818, 204) with delta (0, 0)
Screenshot: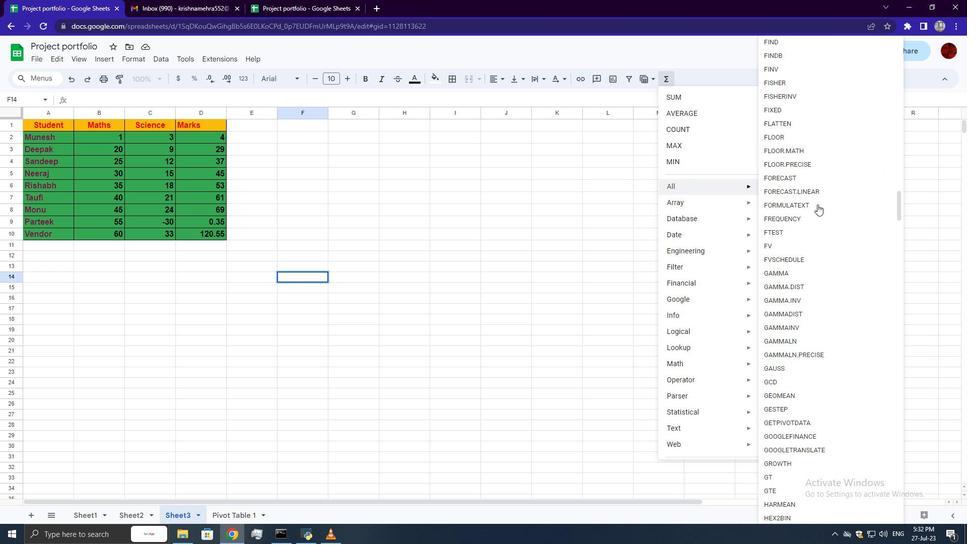 
Action: Mouse scrolled (818, 204) with delta (0, 0)
Screenshot: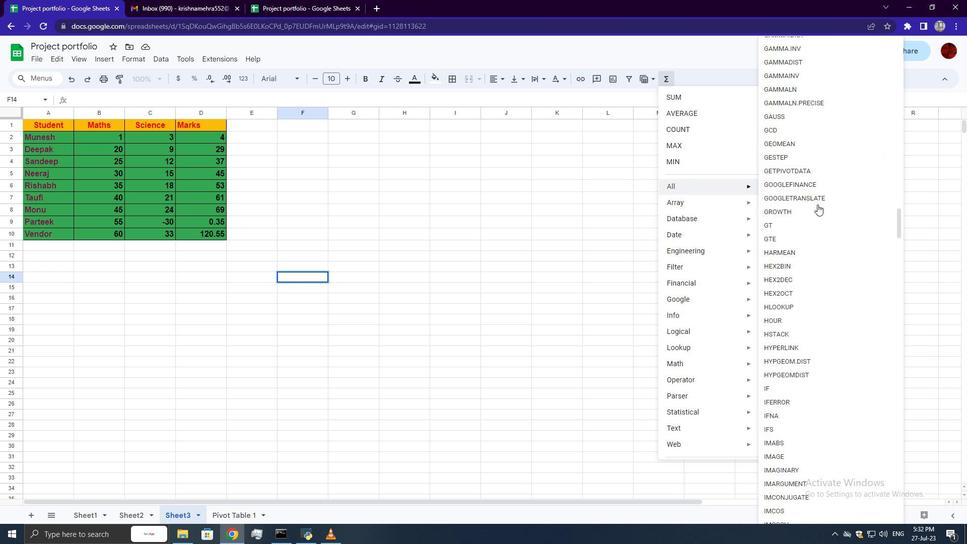 
Action: Mouse scrolled (818, 204) with delta (0, 0)
Screenshot: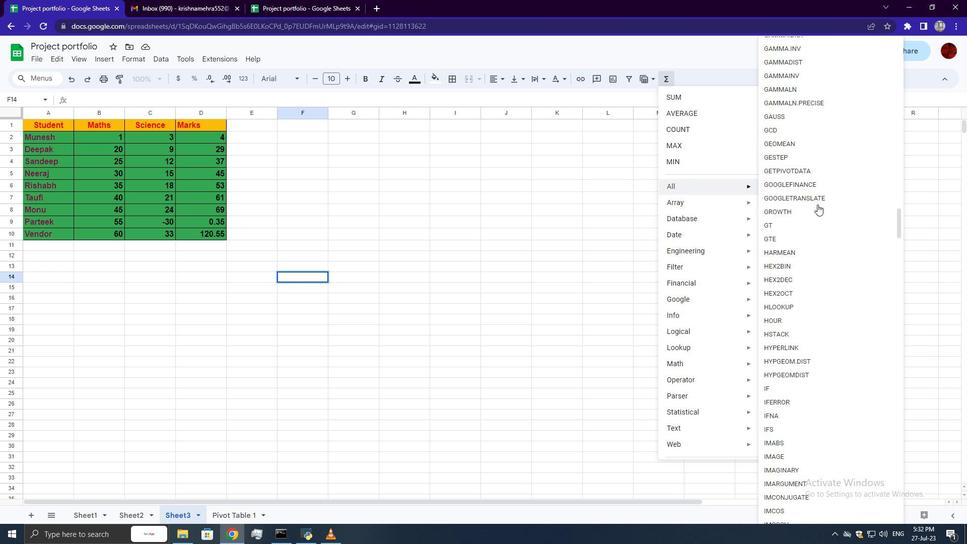 
Action: Mouse scrolled (818, 204) with delta (0, 0)
Screenshot: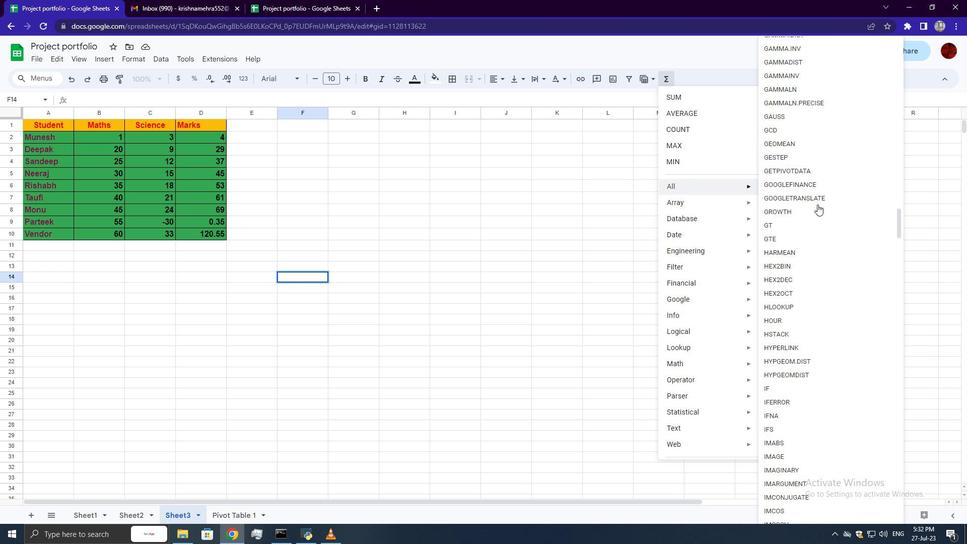 
Action: Mouse scrolled (818, 204) with delta (0, 0)
Screenshot: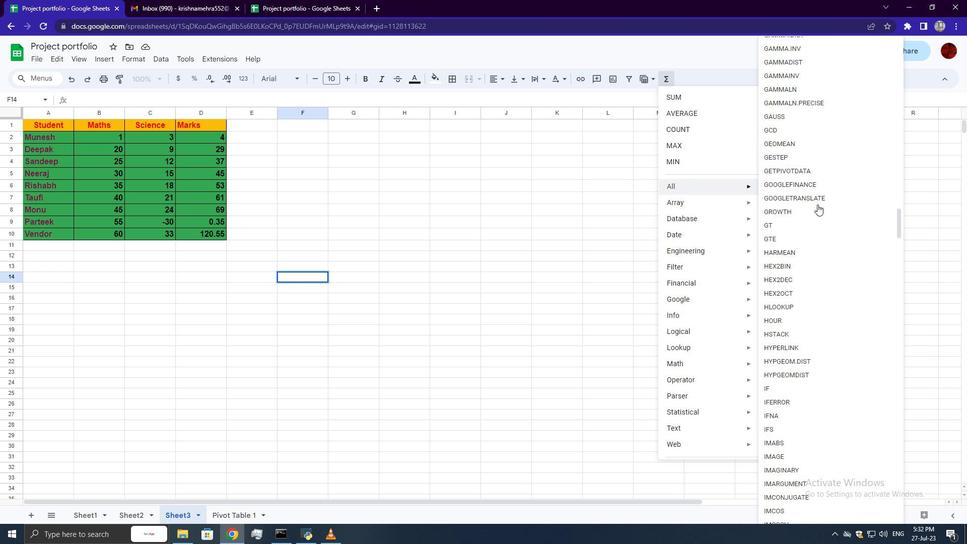 
Action: Mouse scrolled (818, 204) with delta (0, 0)
Screenshot: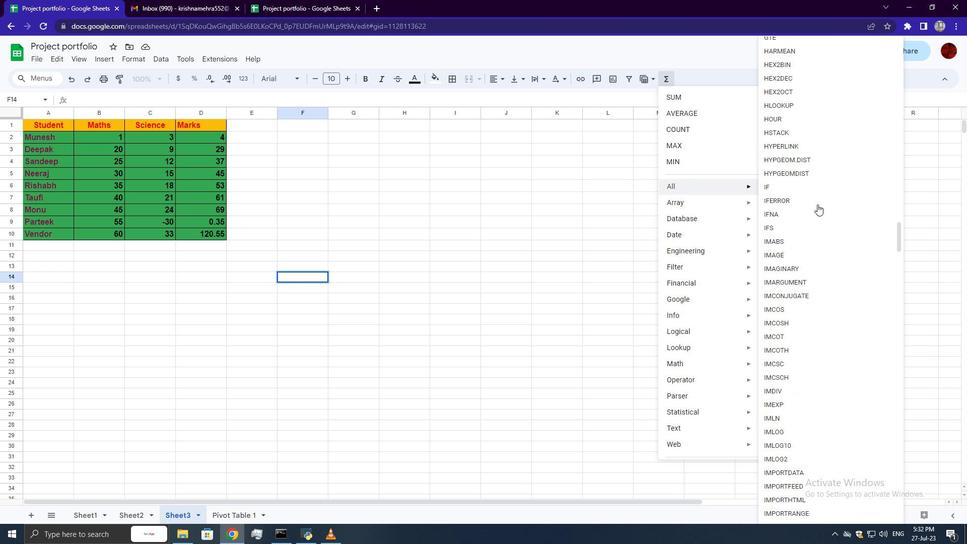 
Action: Mouse scrolled (818, 204) with delta (0, 0)
Screenshot: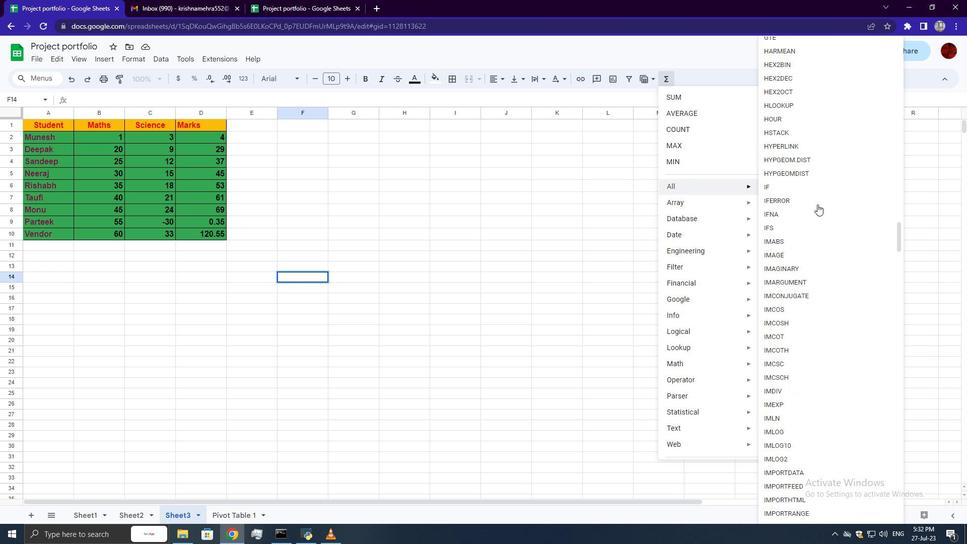 
Action: Mouse scrolled (818, 204) with delta (0, 0)
Screenshot: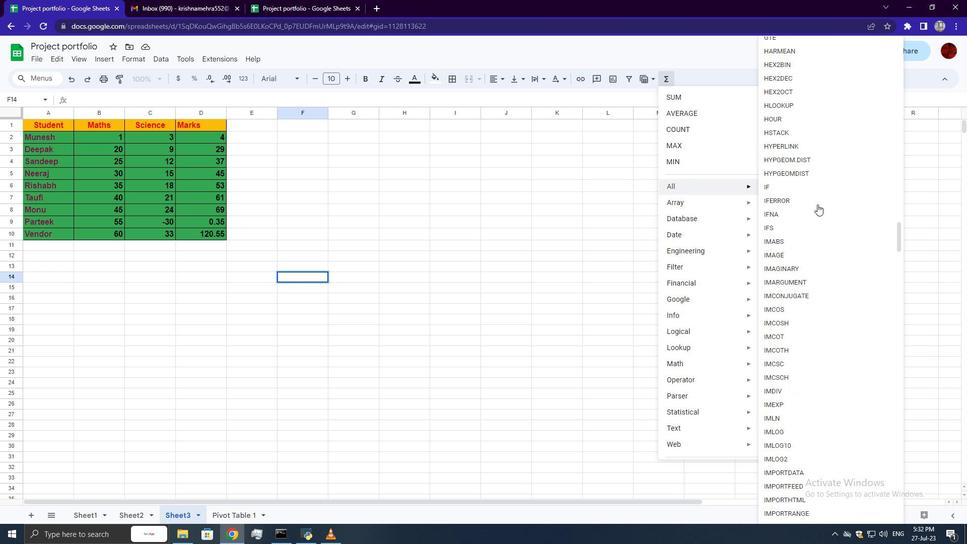 
Action: Mouse scrolled (818, 204) with delta (0, 0)
Screenshot: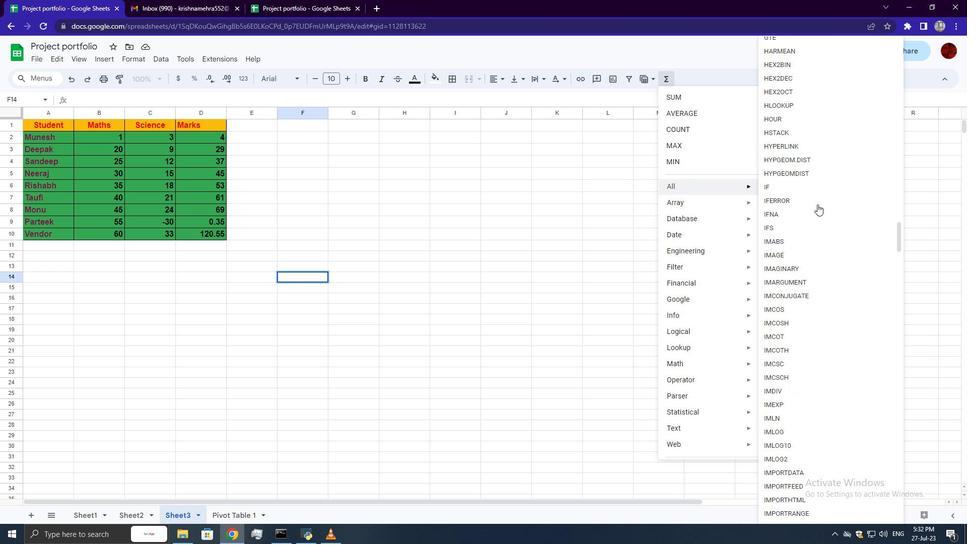 
Action: Mouse scrolled (818, 204) with delta (0, 0)
Screenshot: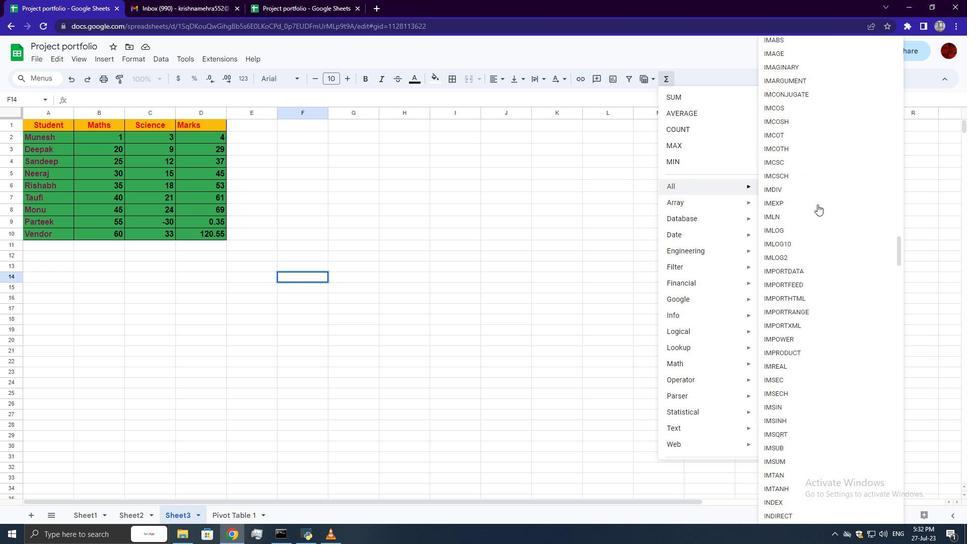 
Action: Mouse scrolled (818, 204) with delta (0, 0)
Screenshot: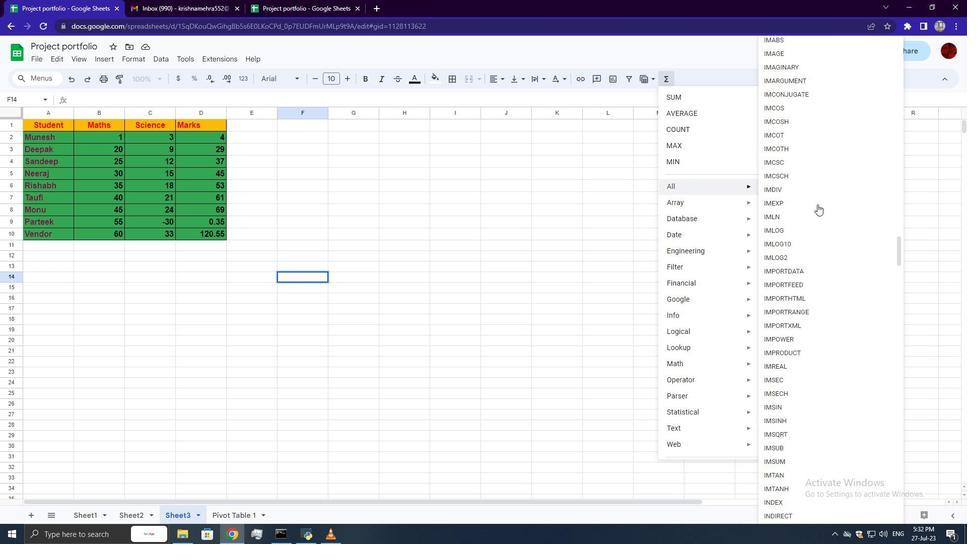 
Action: Mouse scrolled (818, 204) with delta (0, 0)
Screenshot: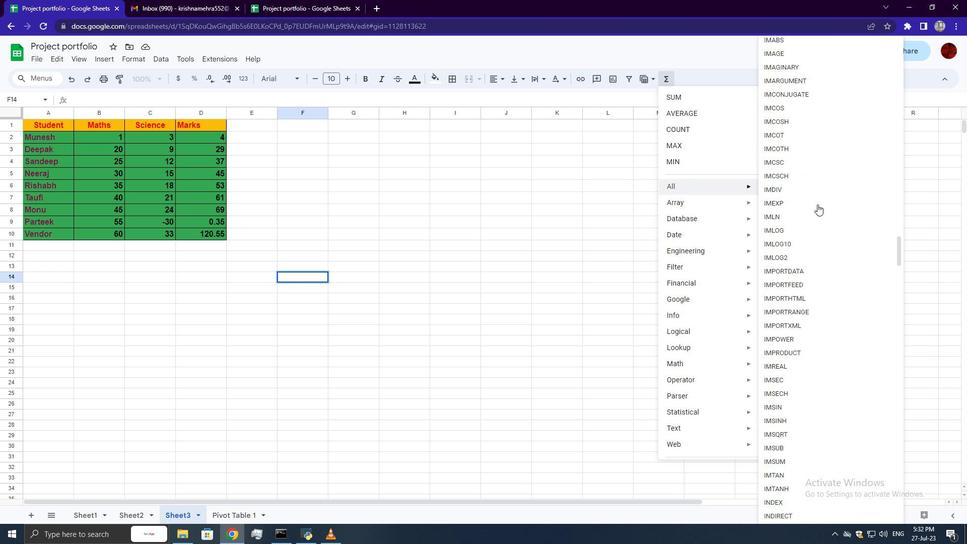 
Action: Mouse scrolled (818, 204) with delta (0, 0)
Screenshot: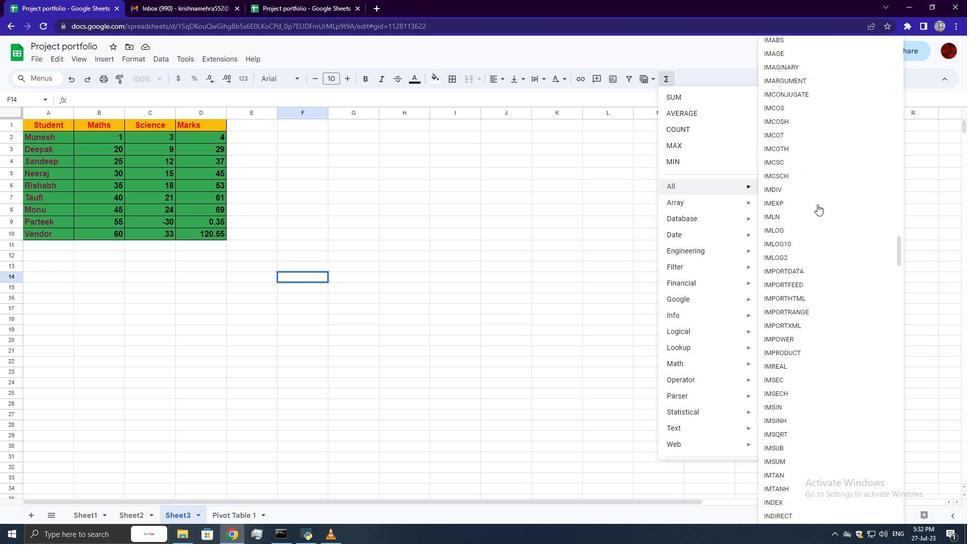 
Action: Mouse scrolled (818, 204) with delta (0, 0)
Screenshot: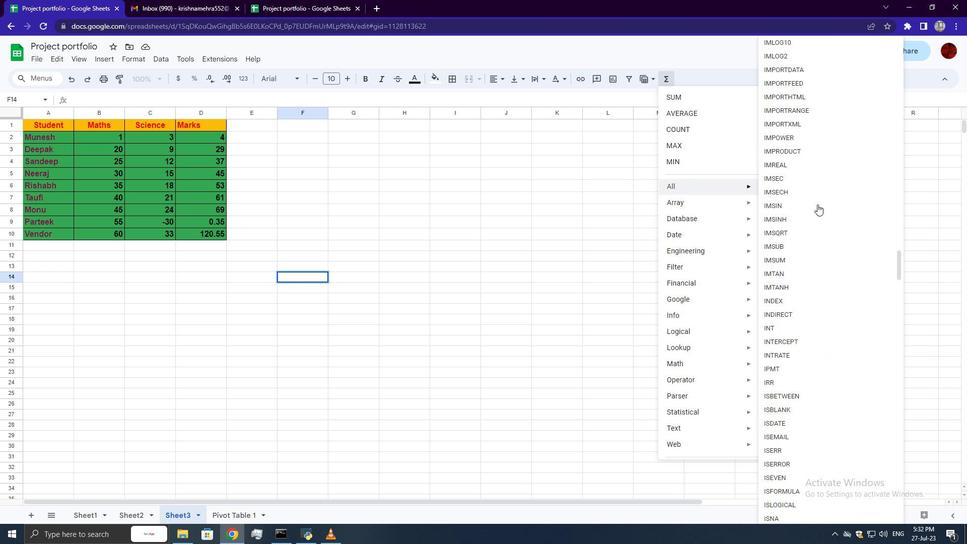 
Action: Mouse scrolled (818, 204) with delta (0, 0)
Screenshot: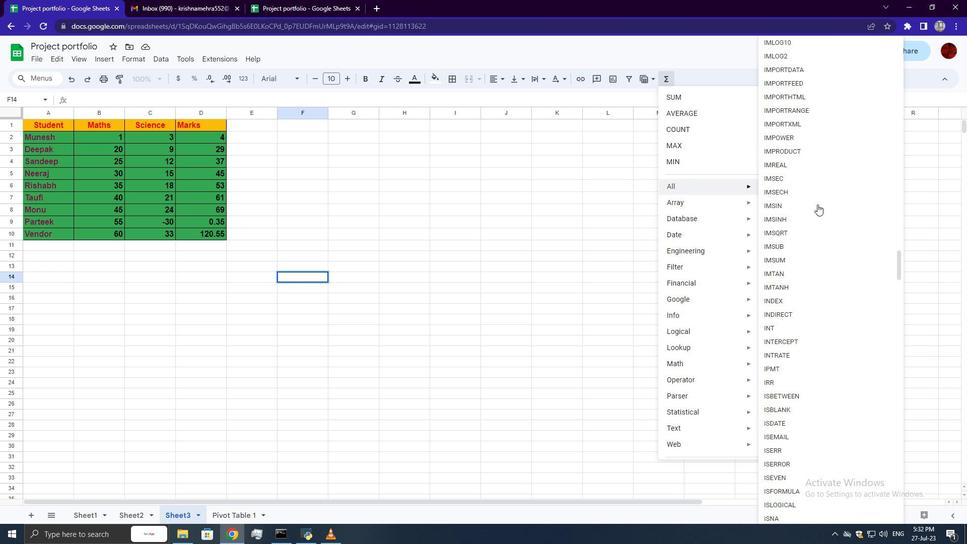 
Action: Mouse scrolled (818, 204) with delta (0, 0)
Screenshot: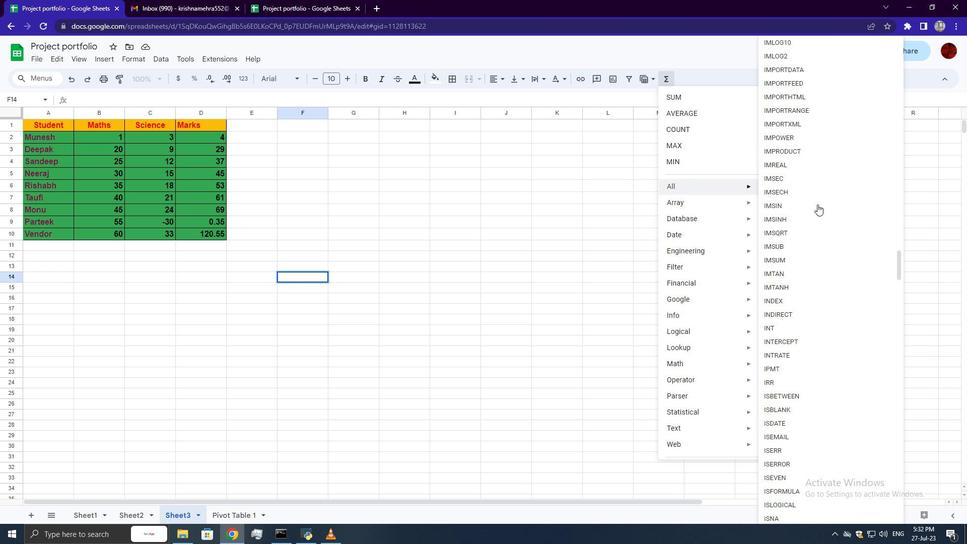 
Action: Mouse scrolled (818, 204) with delta (0, 0)
Screenshot: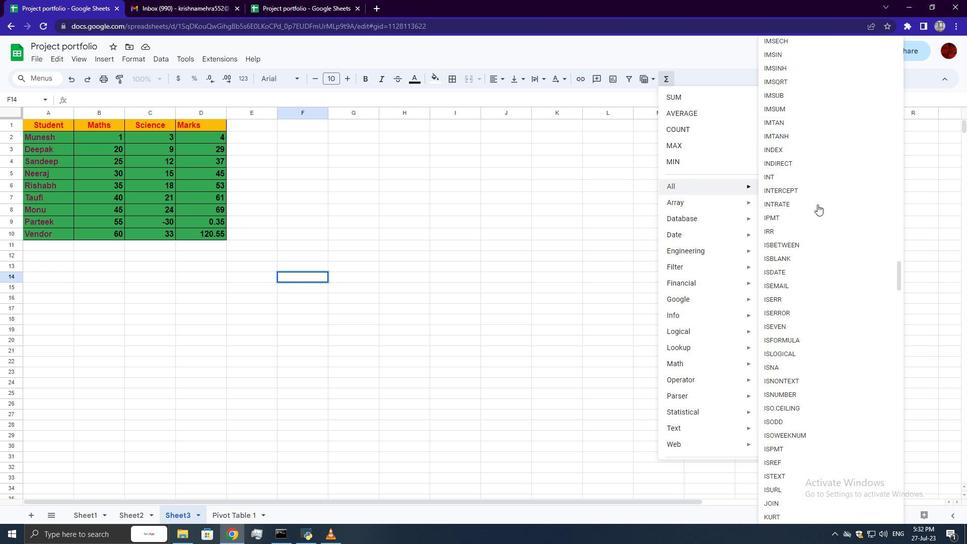 
Action: Mouse scrolled (818, 204) with delta (0, 0)
Screenshot: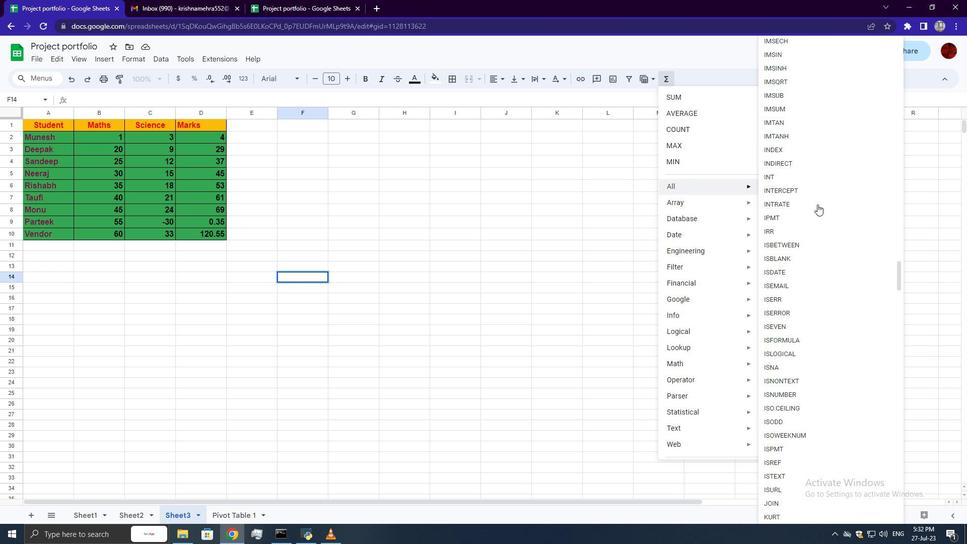 
Action: Mouse scrolled (818, 204) with delta (0, 0)
Screenshot: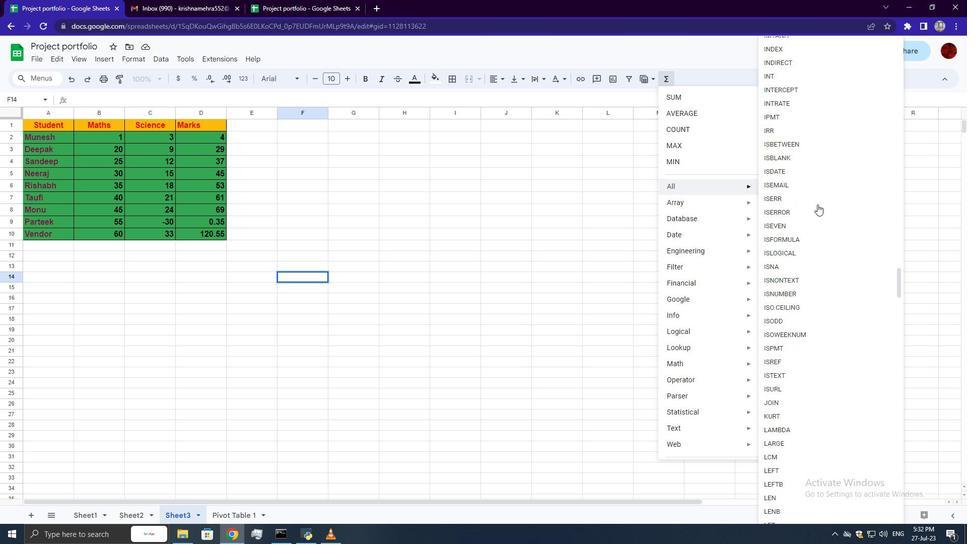 
Action: Mouse scrolled (818, 204) with delta (0, 0)
Screenshot: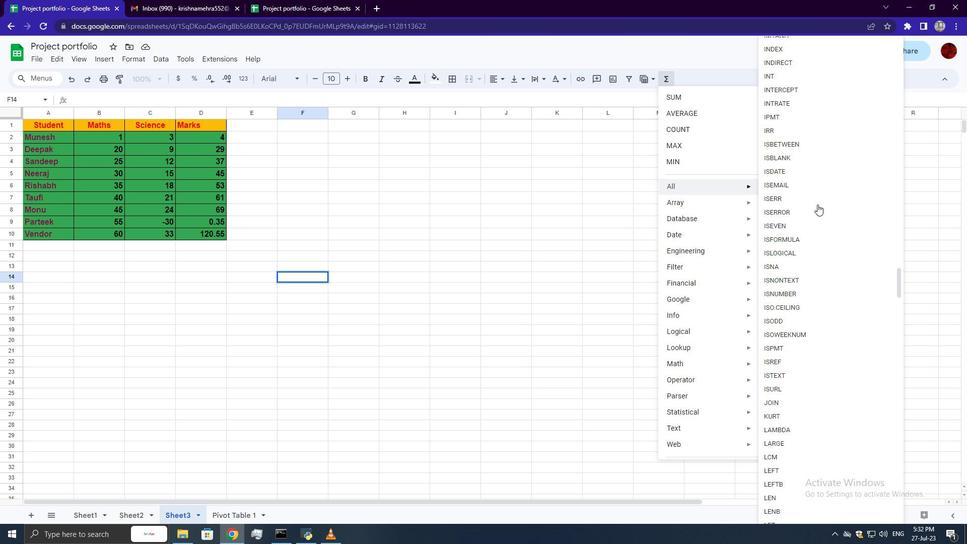 
Action: Mouse scrolled (818, 204) with delta (0, 0)
Screenshot: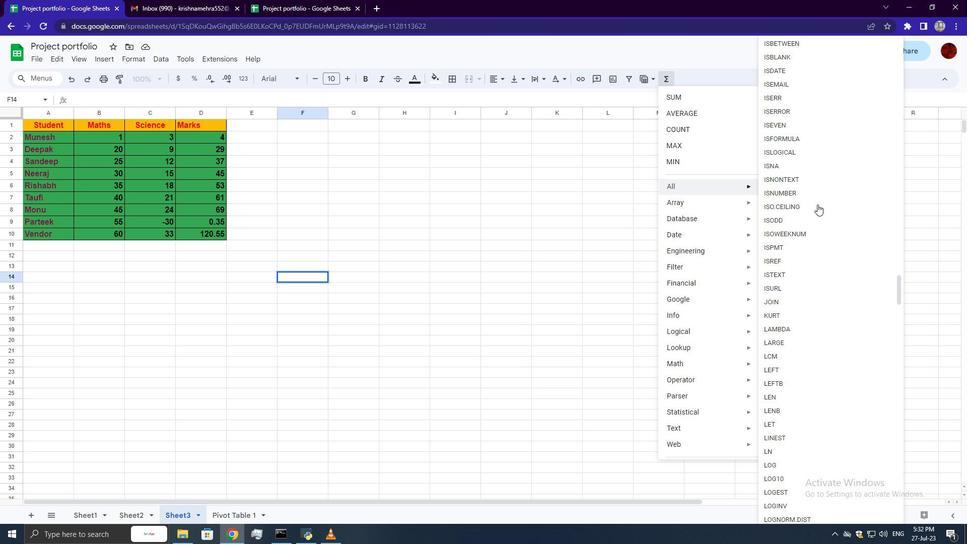 
Action: Mouse moved to (813, 215)
Screenshot: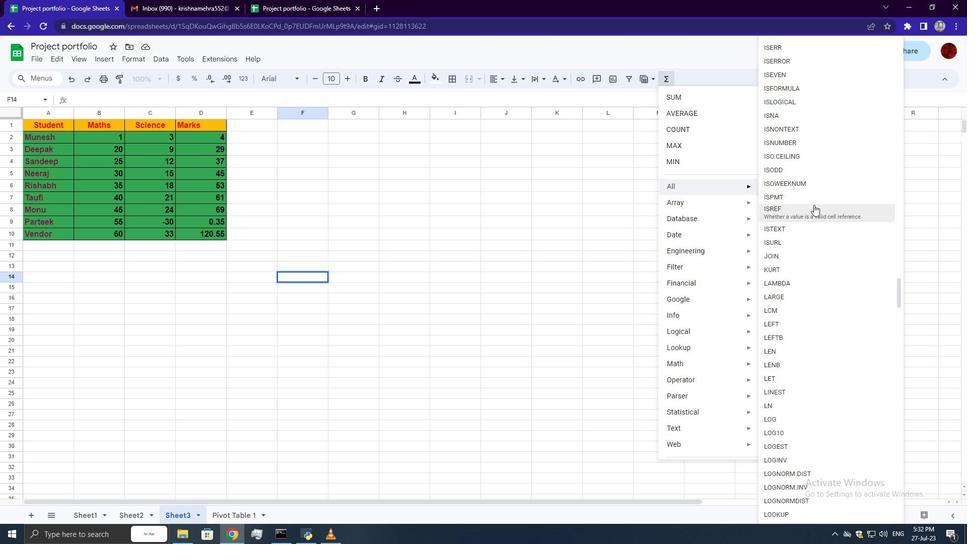 
Action: Mouse scrolled (813, 214) with delta (0, 0)
Screenshot: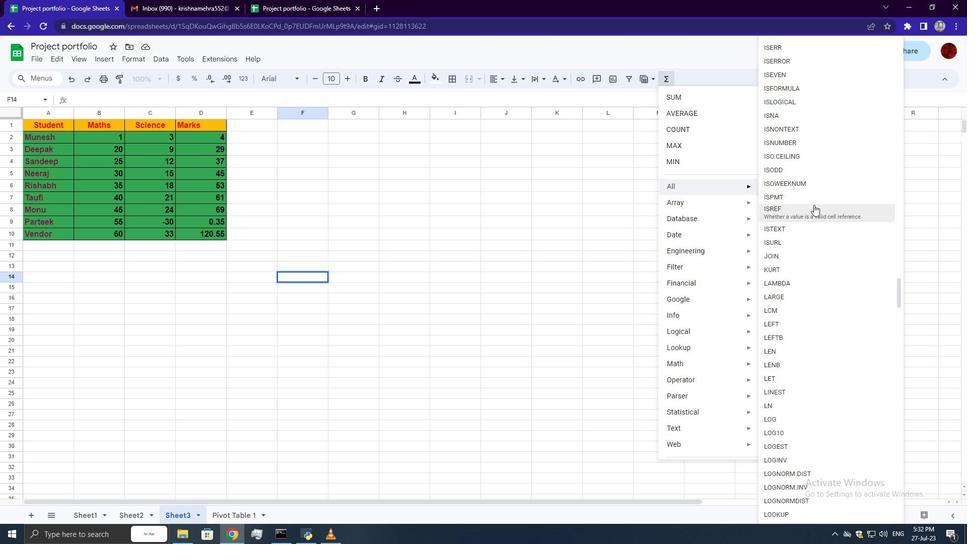 
Action: Mouse moved to (813, 216)
Screenshot: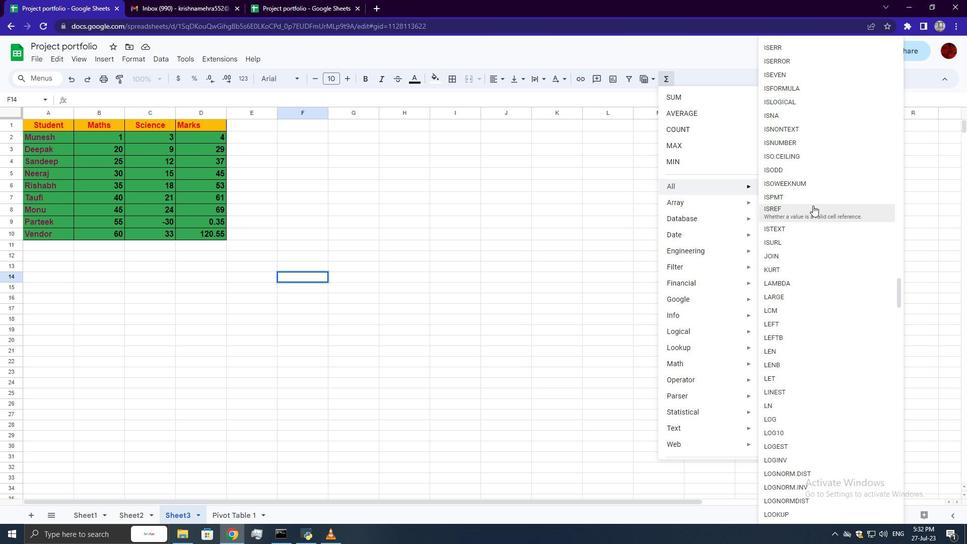 
Action: Mouse scrolled (813, 215) with delta (0, 0)
Screenshot: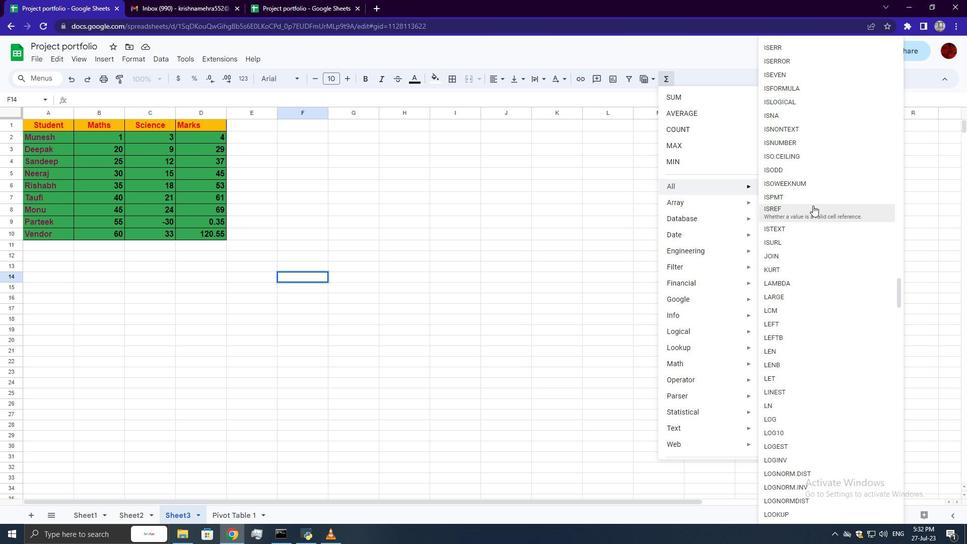 
Action: Mouse scrolled (813, 215) with delta (0, 0)
Screenshot: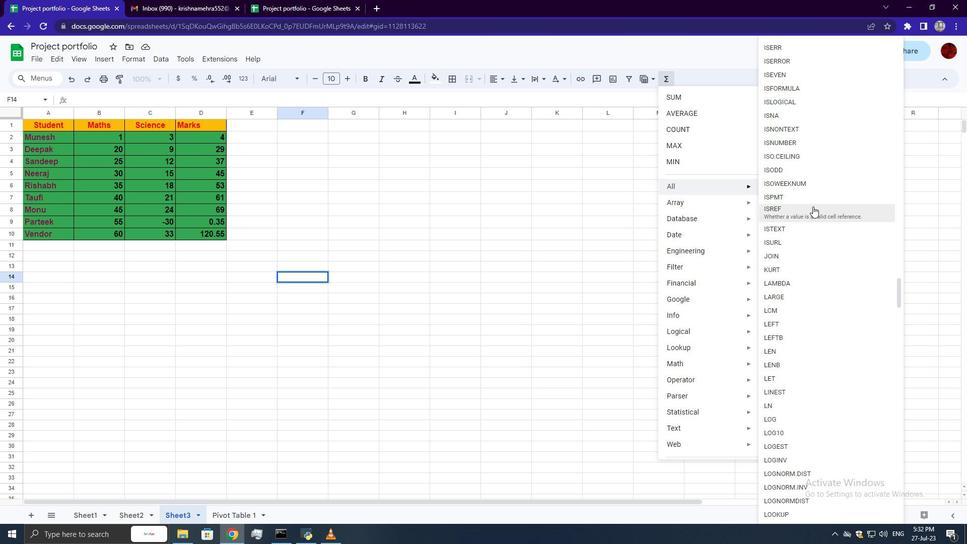 
Action: Mouse moved to (781, 373)
Screenshot: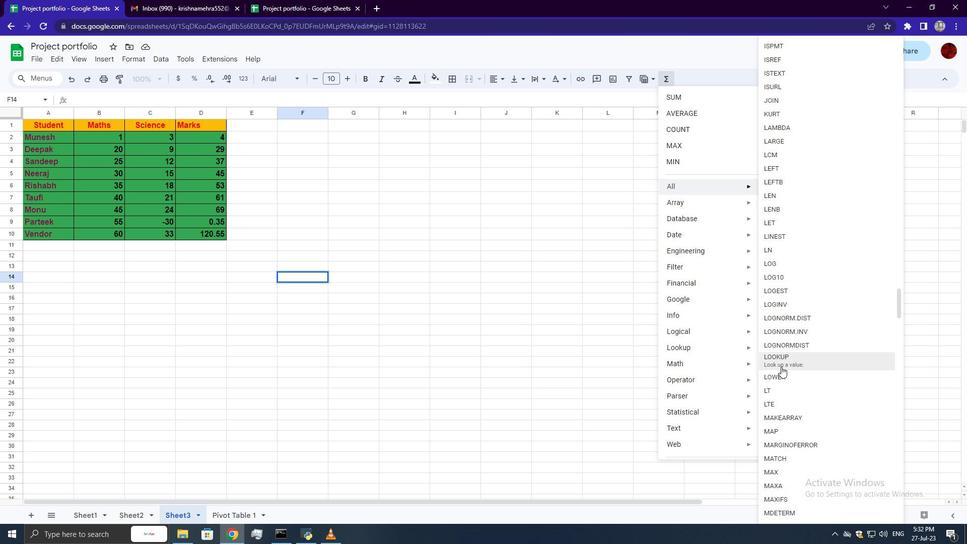 
Action: Mouse pressed left at (781, 373)
Screenshot: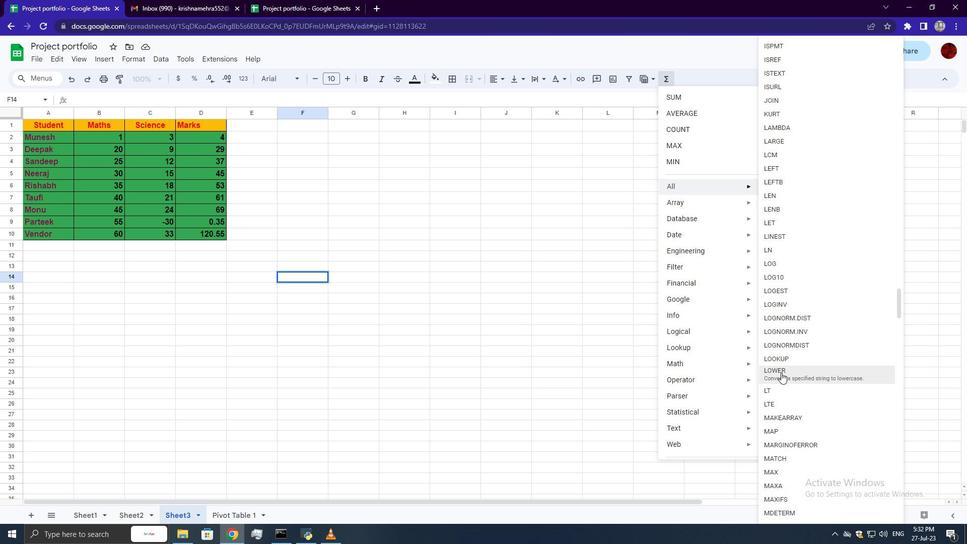 
Action: Mouse moved to (42, 137)
Screenshot: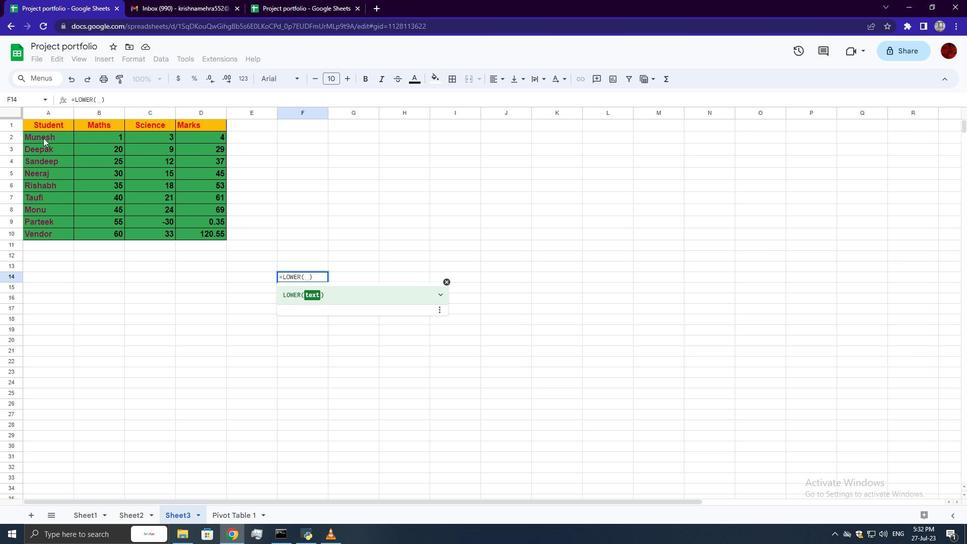 
Action: Mouse pressed left at (42, 137)
Screenshot: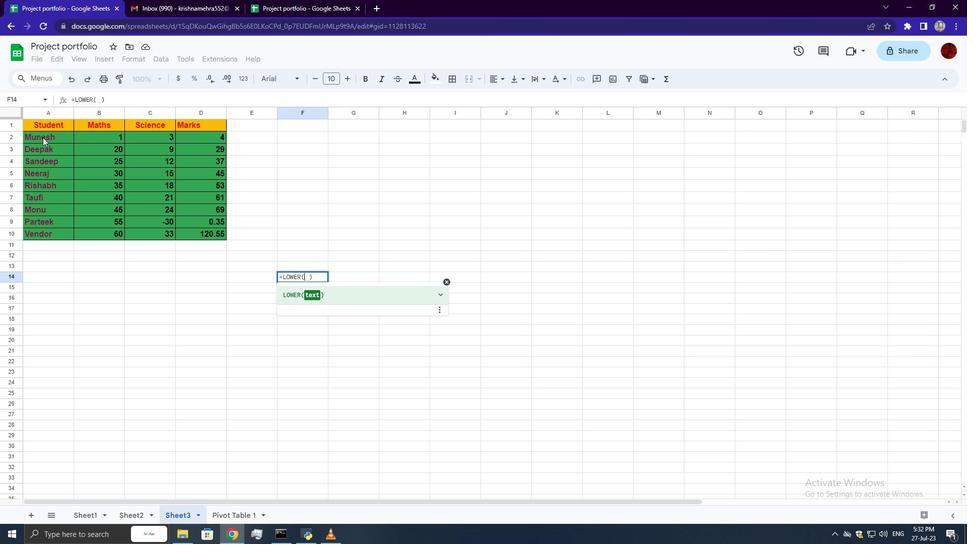 
Action: Key pressed <Key.enter>
Screenshot: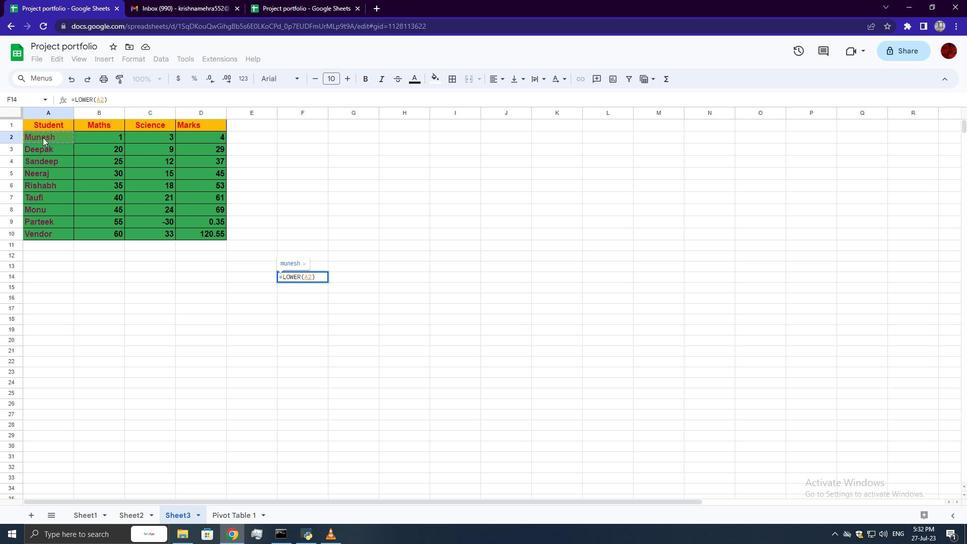 
